 Task: Use the formula "FIND" in spreadsheet "Project portfolio".
Action: Mouse moved to (863, 125)
Screenshot: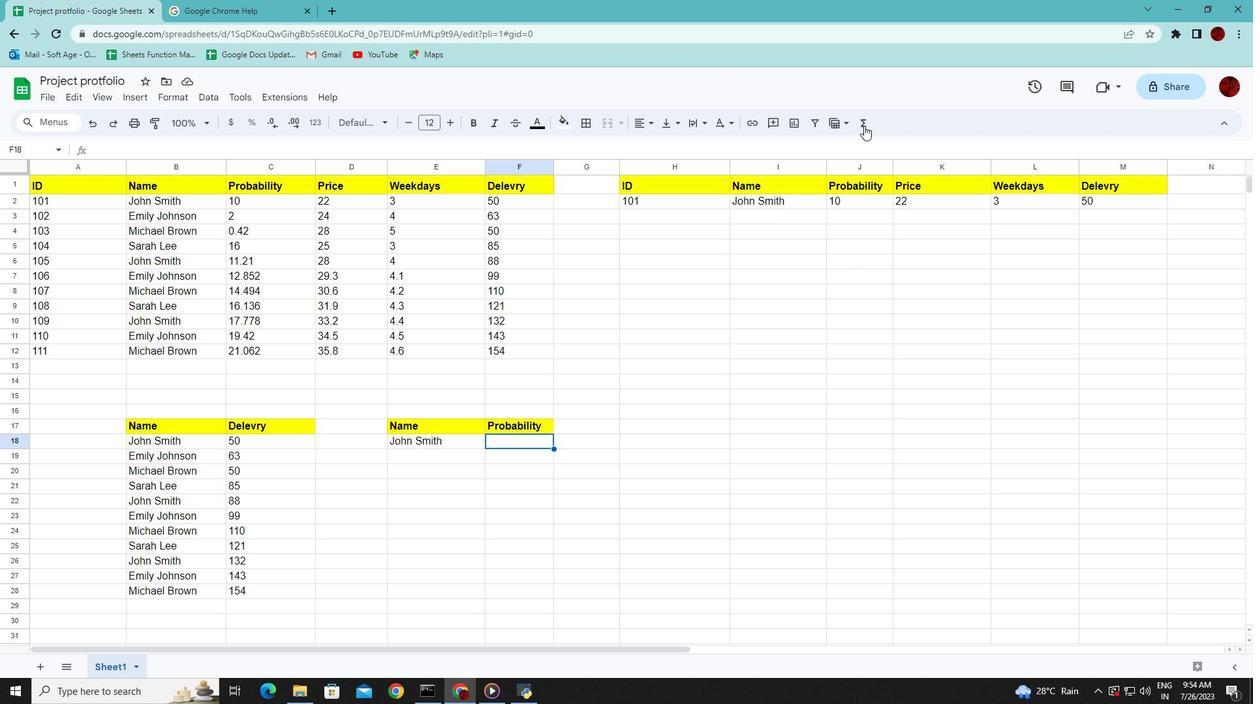 
Action: Mouse pressed left at (863, 125)
Screenshot: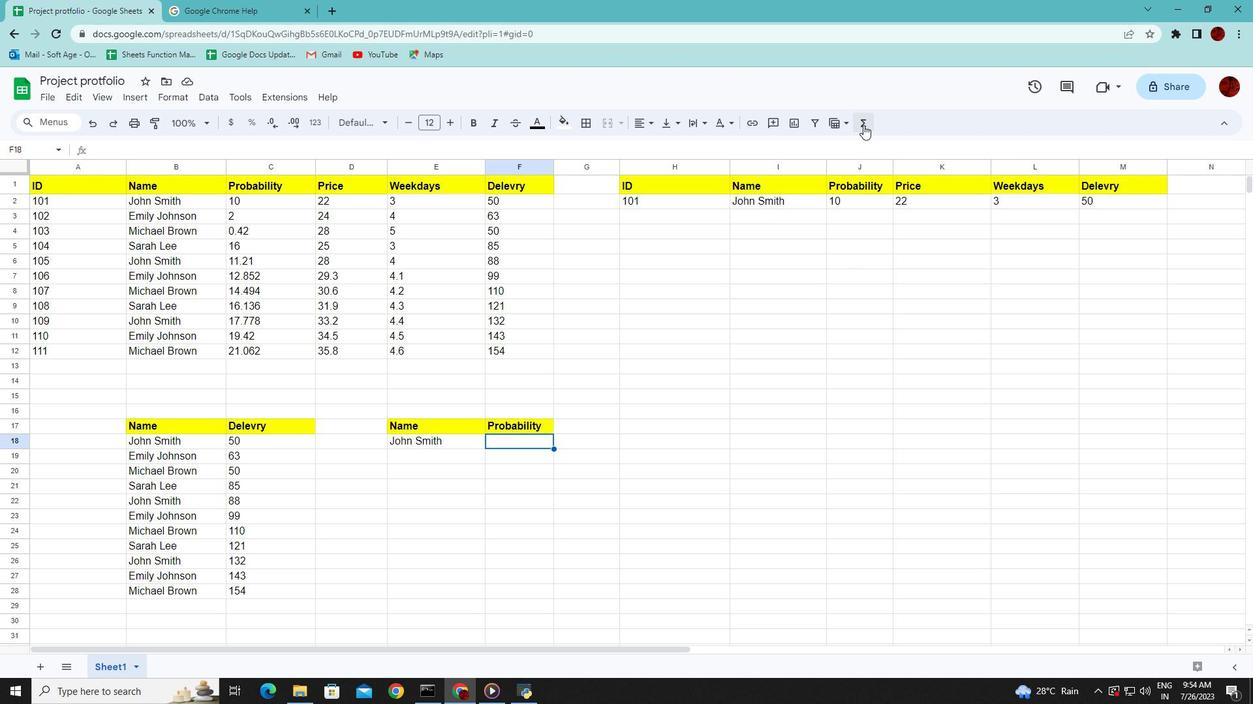 
Action: Mouse moved to (1059, 268)
Screenshot: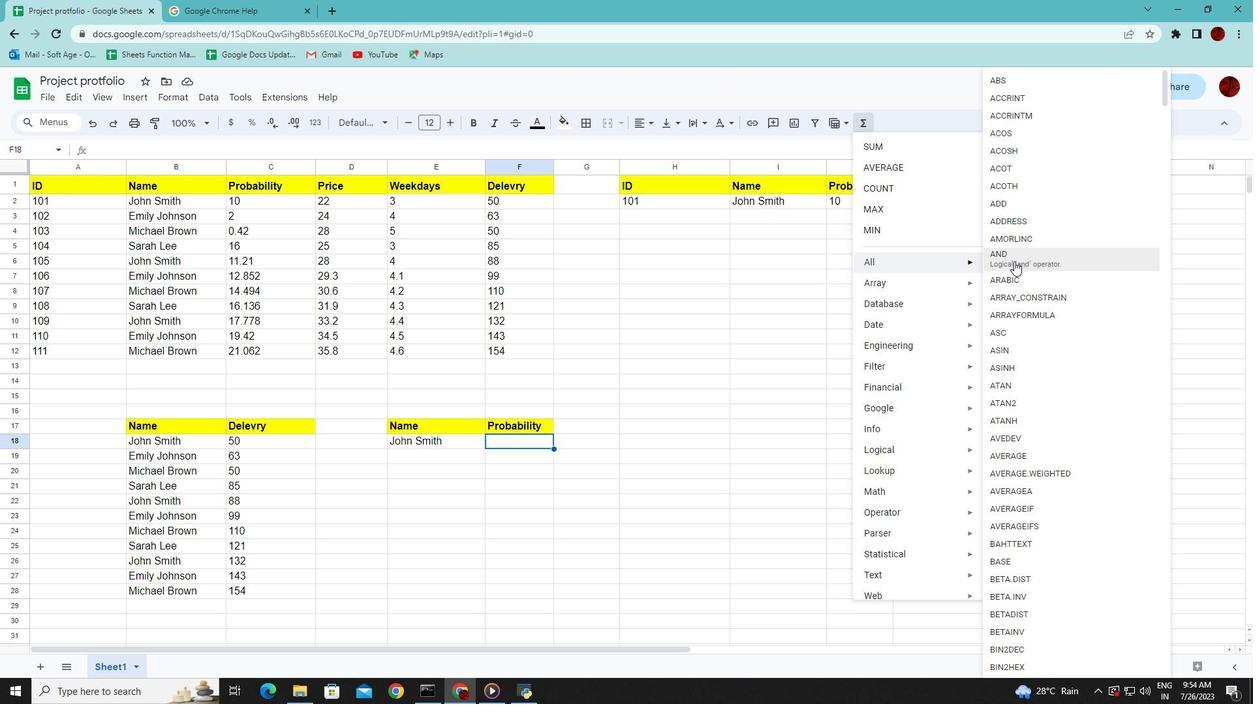 
Action: Mouse scrolled (1059, 268) with delta (0, 0)
Screenshot: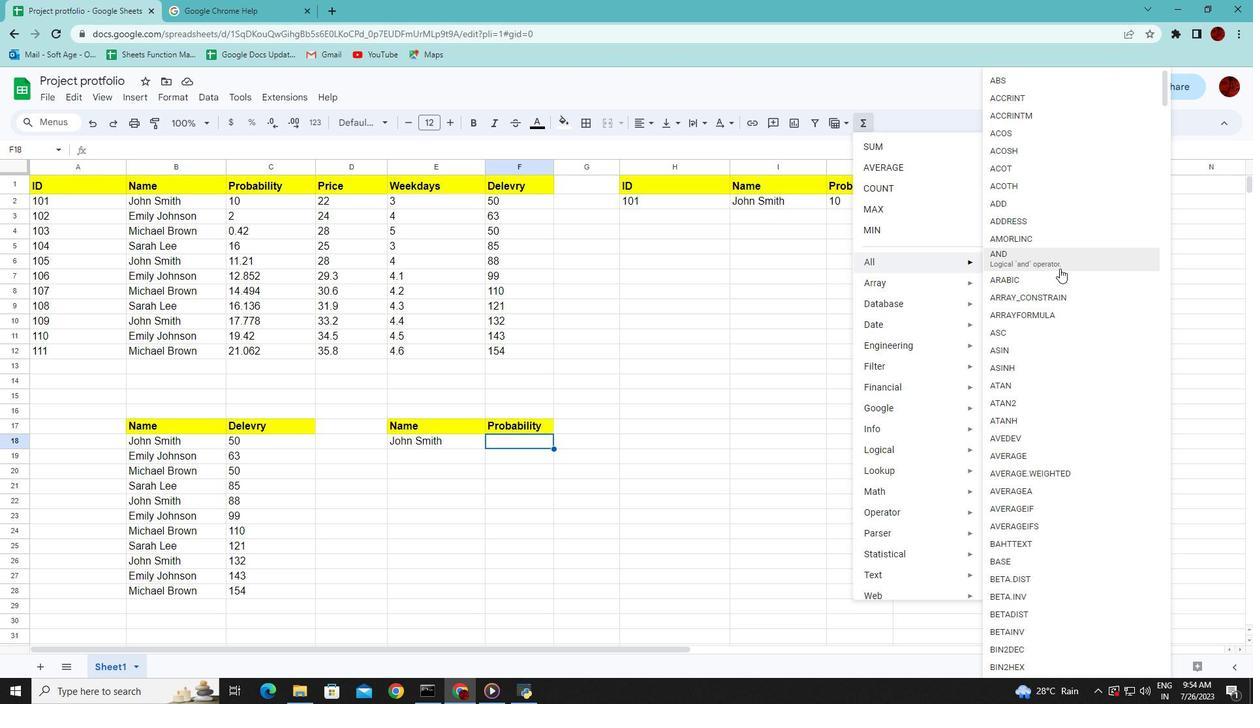 
Action: Mouse scrolled (1059, 268) with delta (0, 0)
Screenshot: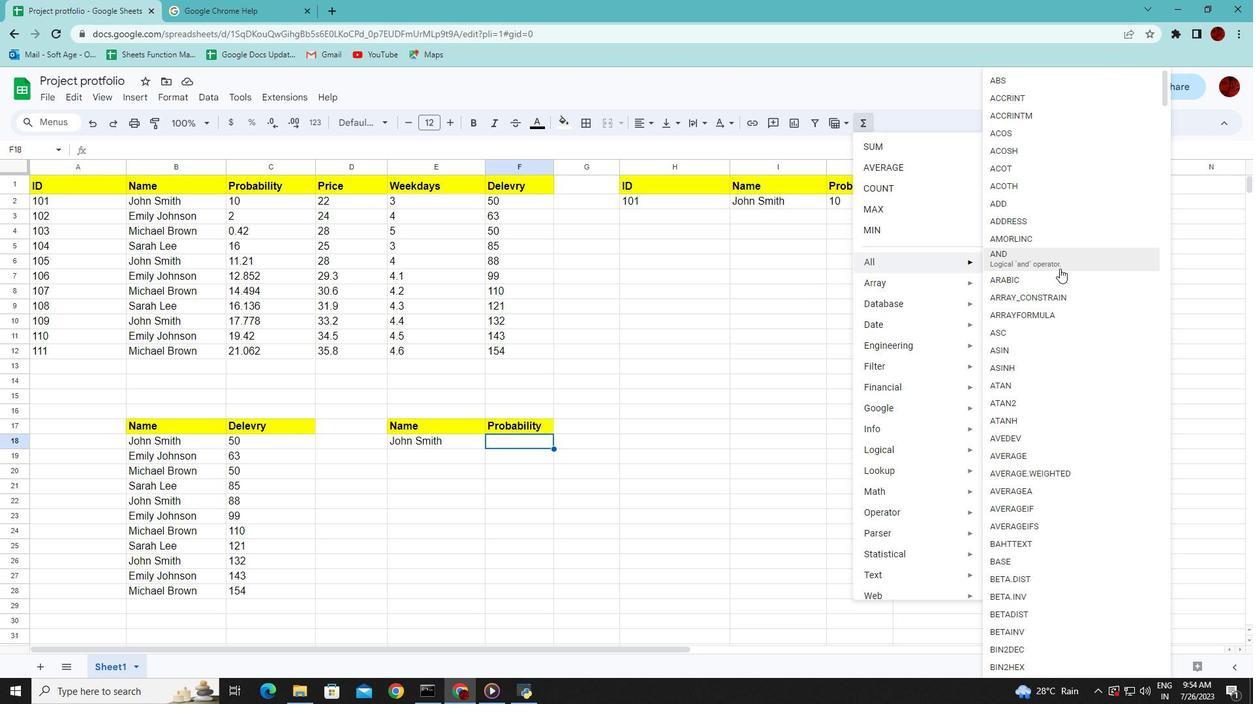
Action: Mouse scrolled (1059, 268) with delta (0, 0)
Screenshot: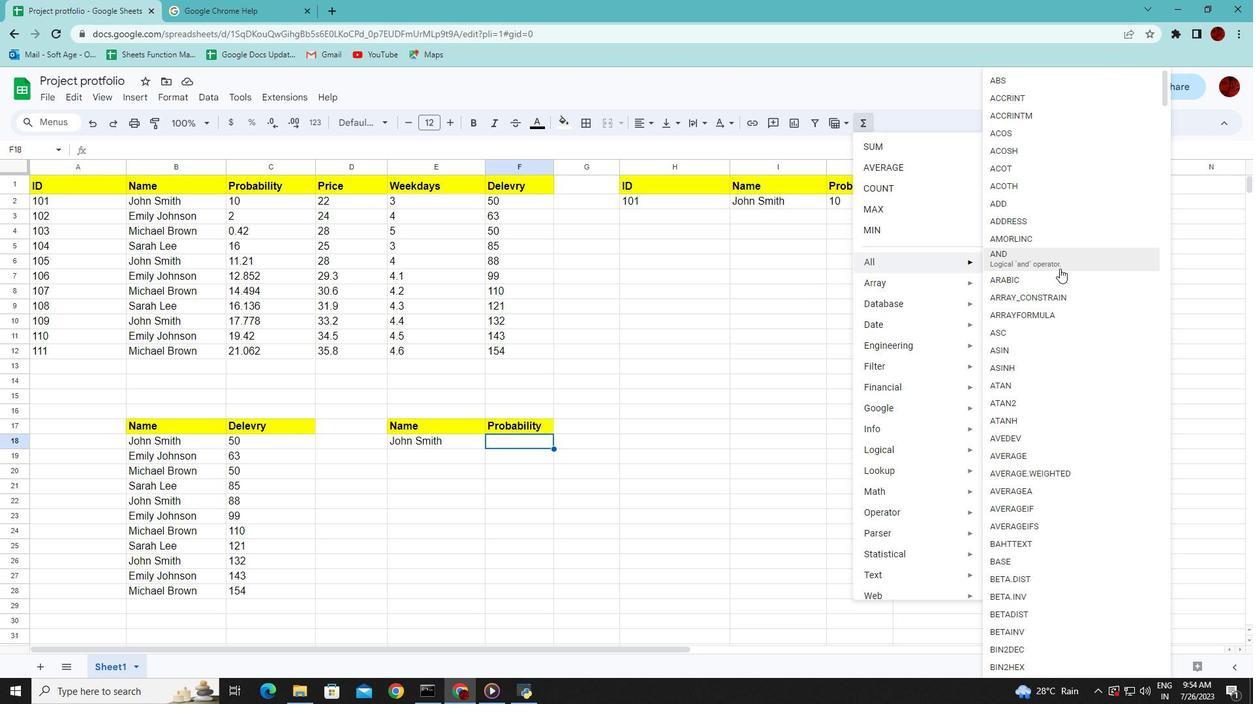 
Action: Mouse scrolled (1059, 268) with delta (0, 0)
Screenshot: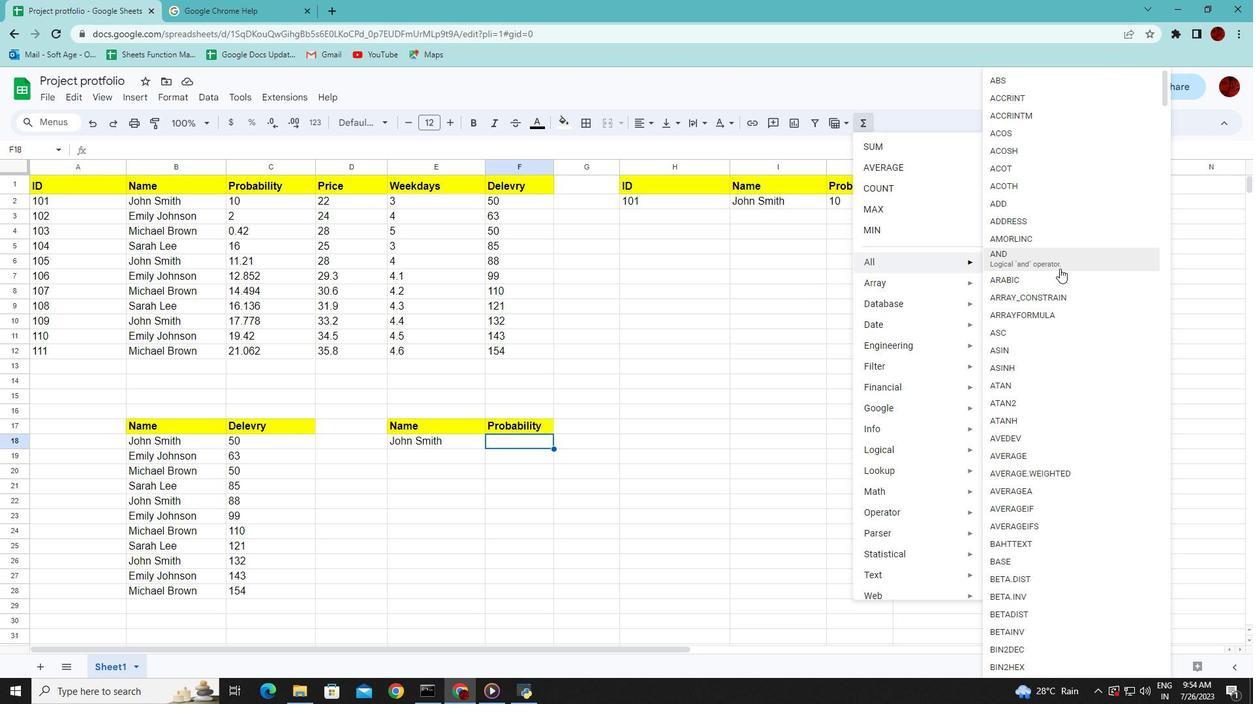 
Action: Mouse scrolled (1059, 268) with delta (0, 0)
Screenshot: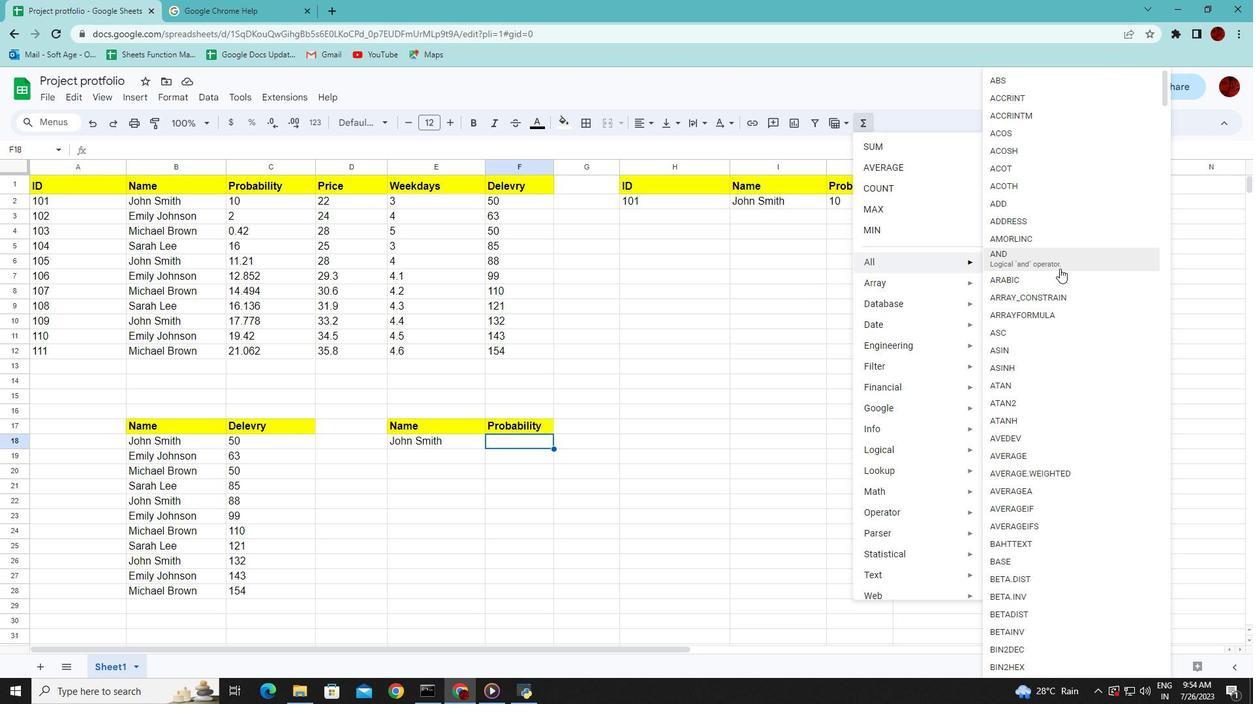 
Action: Mouse scrolled (1059, 268) with delta (0, 0)
Screenshot: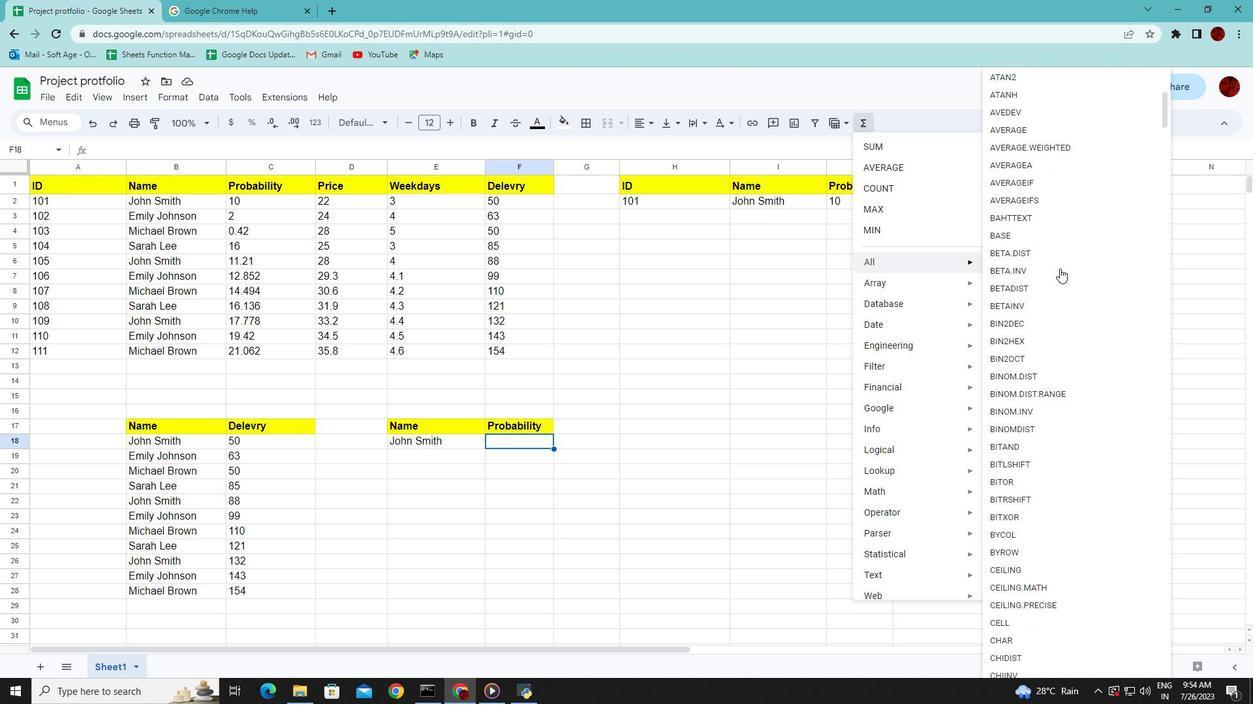 
Action: Mouse scrolled (1059, 268) with delta (0, 0)
Screenshot: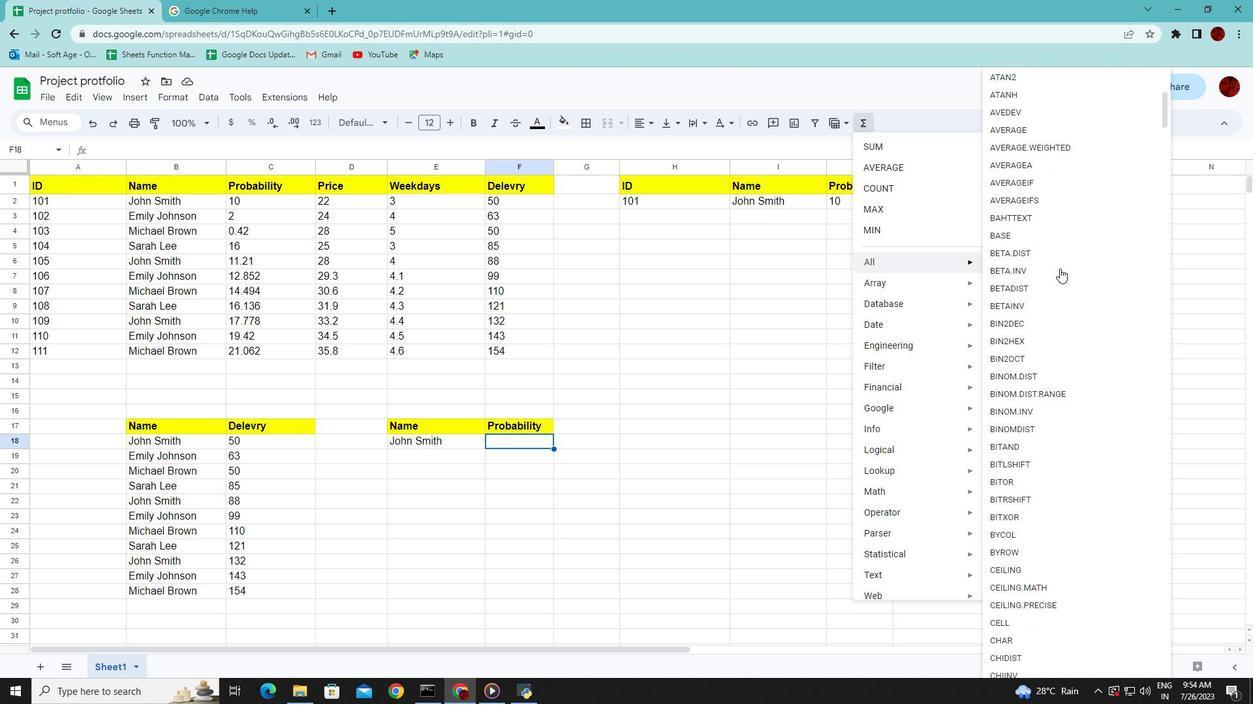 
Action: Mouse scrolled (1059, 268) with delta (0, 0)
Screenshot: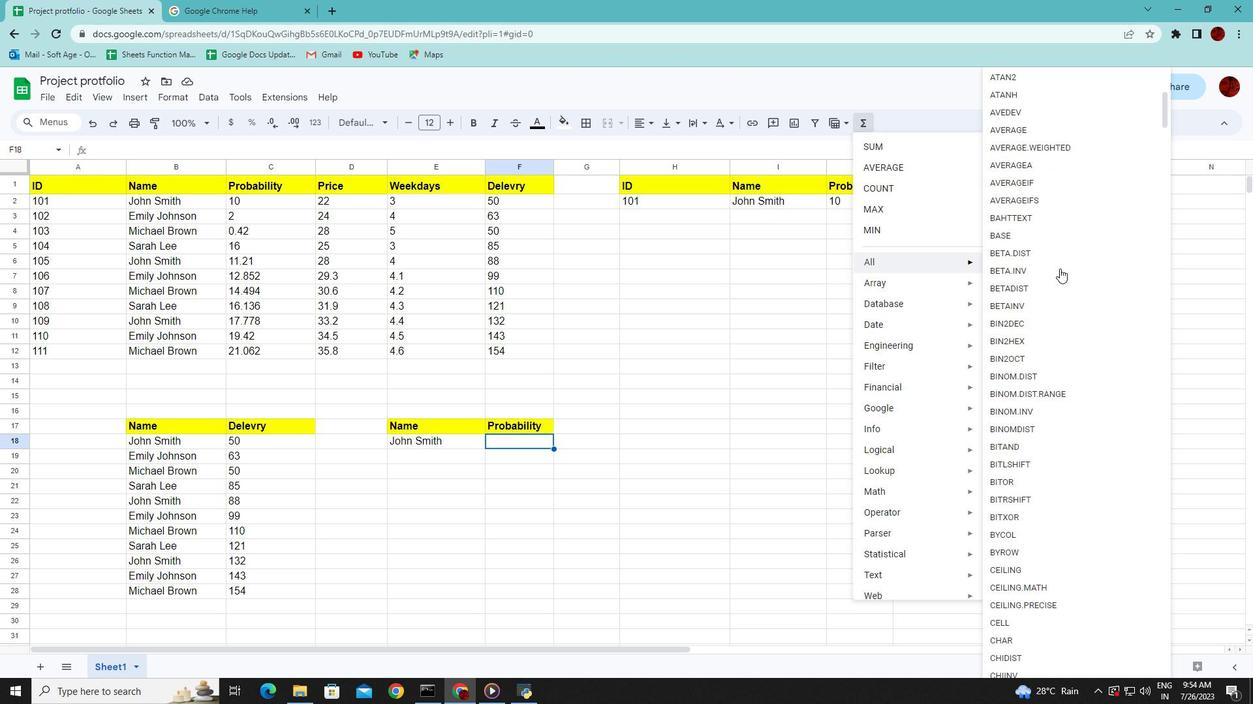 
Action: Mouse scrolled (1059, 268) with delta (0, 0)
Screenshot: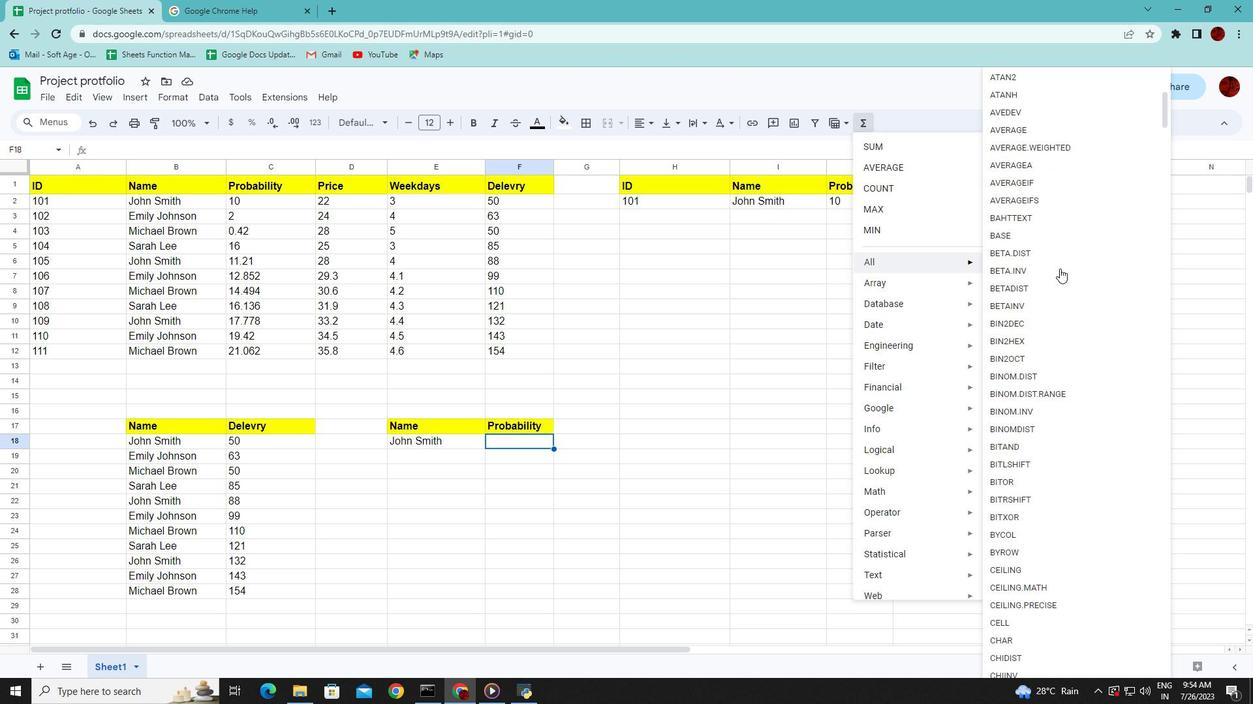 
Action: Mouse scrolled (1059, 268) with delta (0, 0)
Screenshot: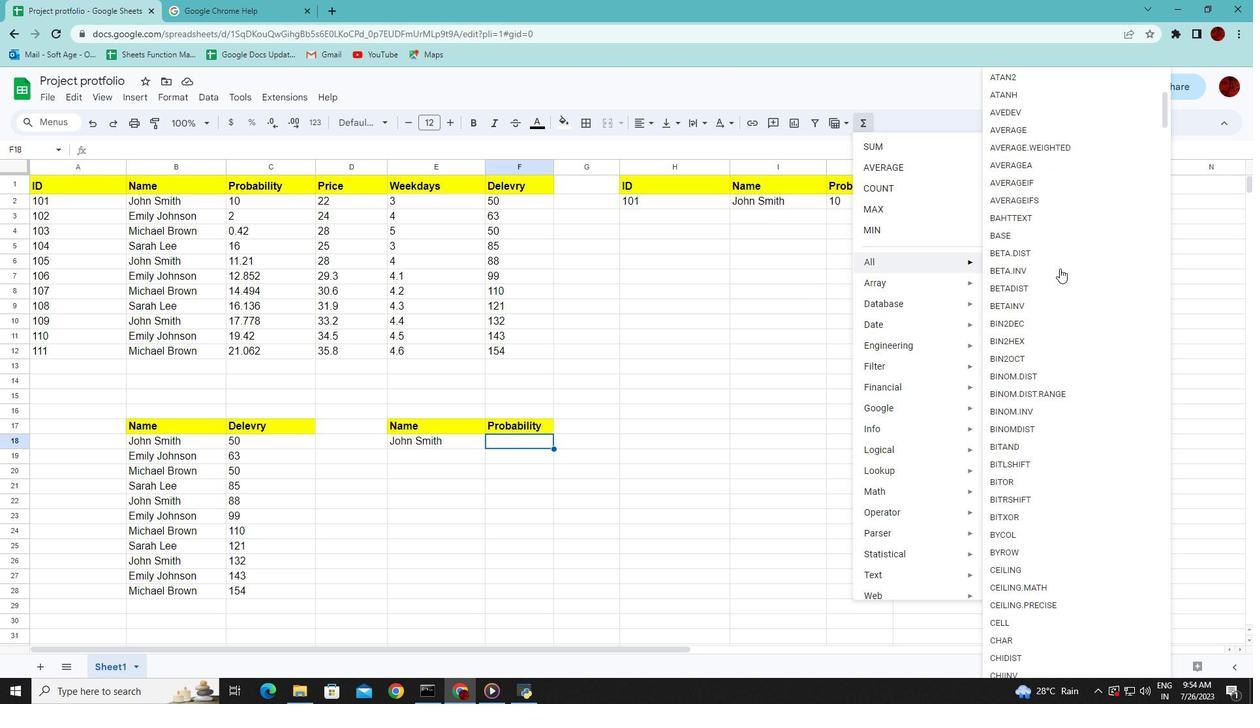 
Action: Mouse scrolled (1059, 268) with delta (0, 0)
Screenshot: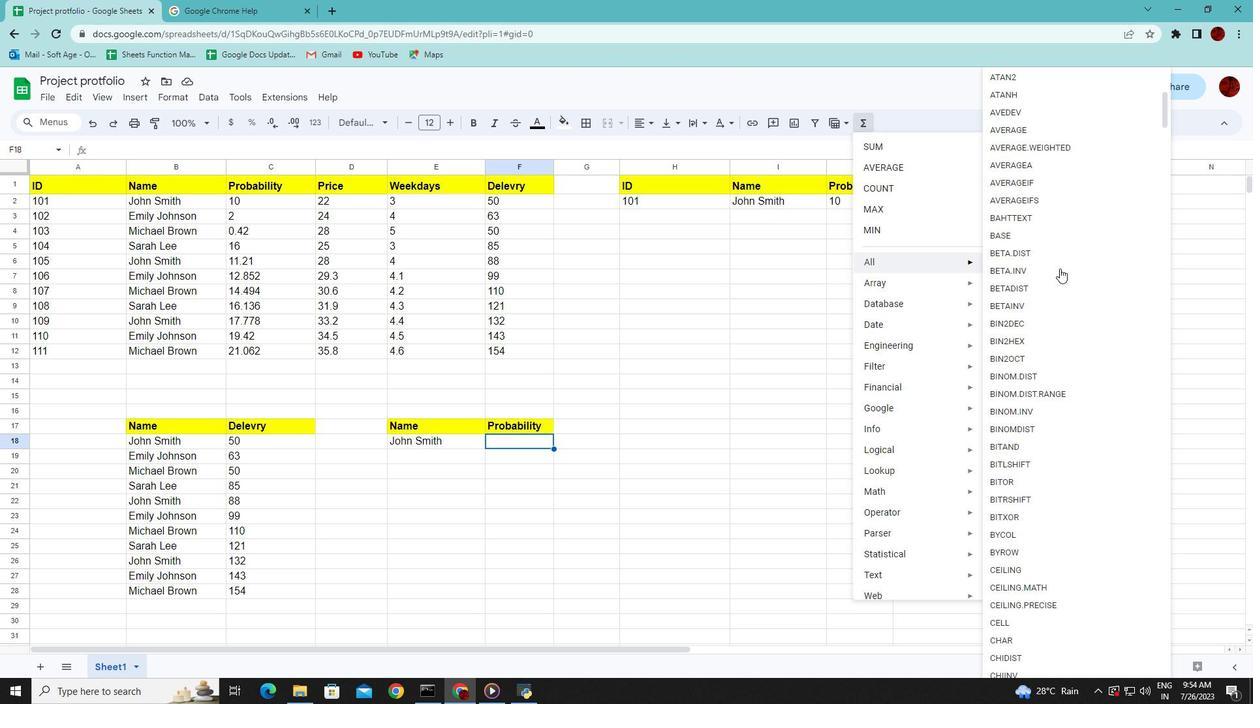 
Action: Mouse scrolled (1059, 268) with delta (0, 0)
Screenshot: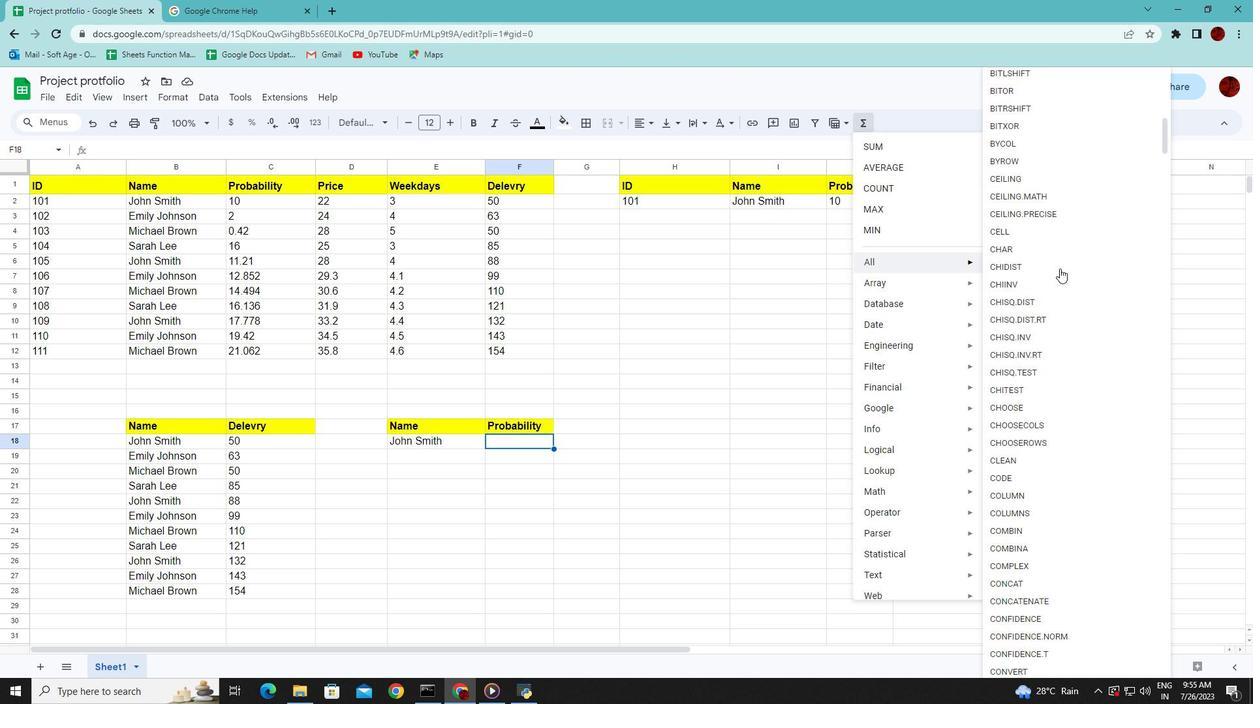 
Action: Mouse scrolled (1059, 268) with delta (0, 0)
Screenshot: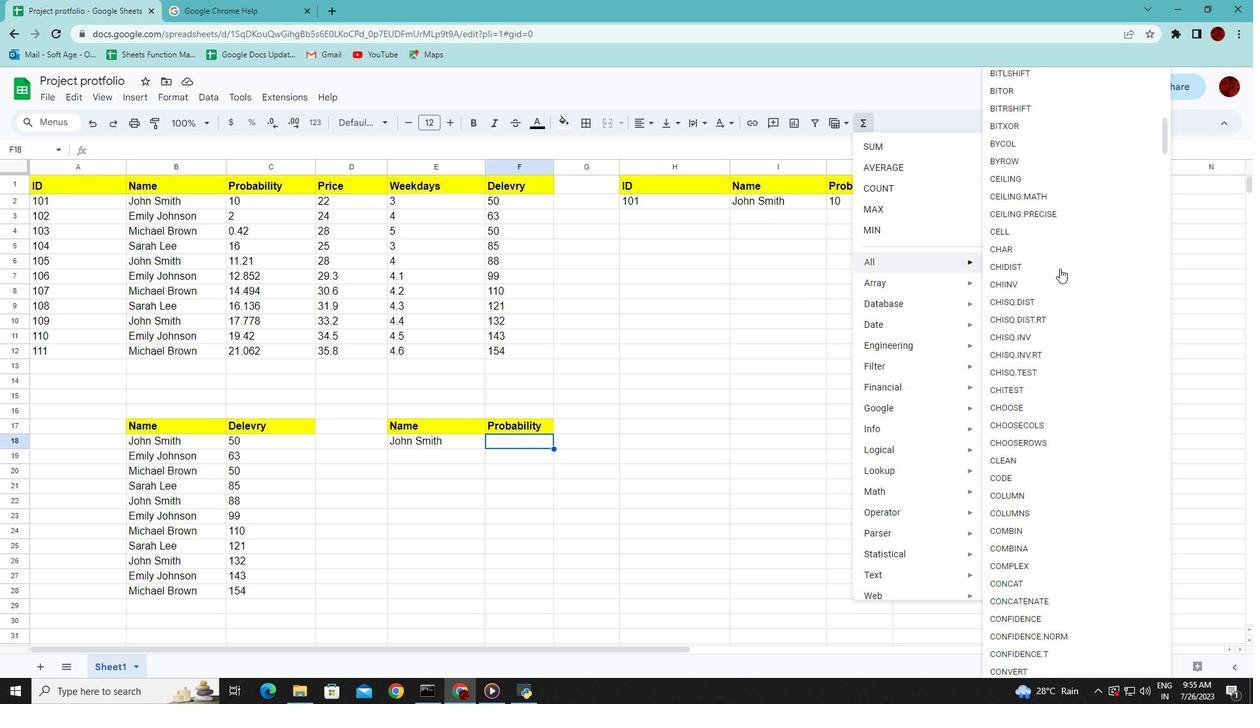 
Action: Mouse scrolled (1059, 268) with delta (0, 0)
Screenshot: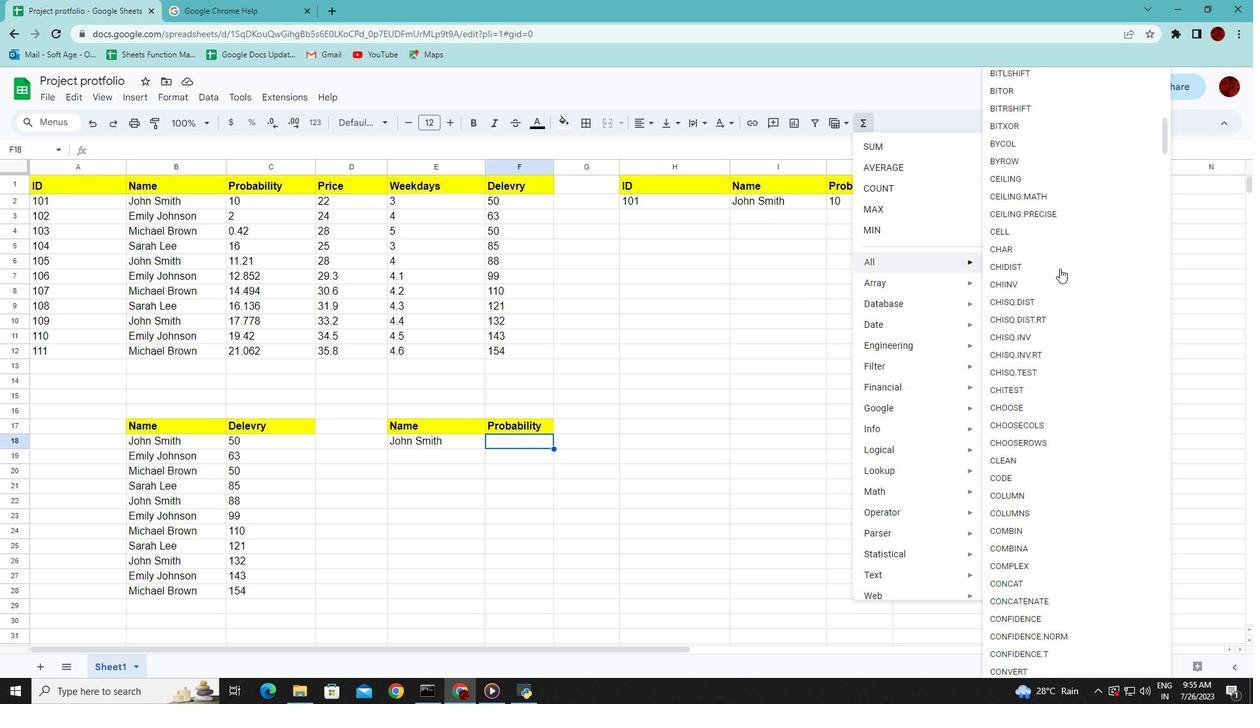 
Action: Mouse scrolled (1059, 268) with delta (0, 0)
Screenshot: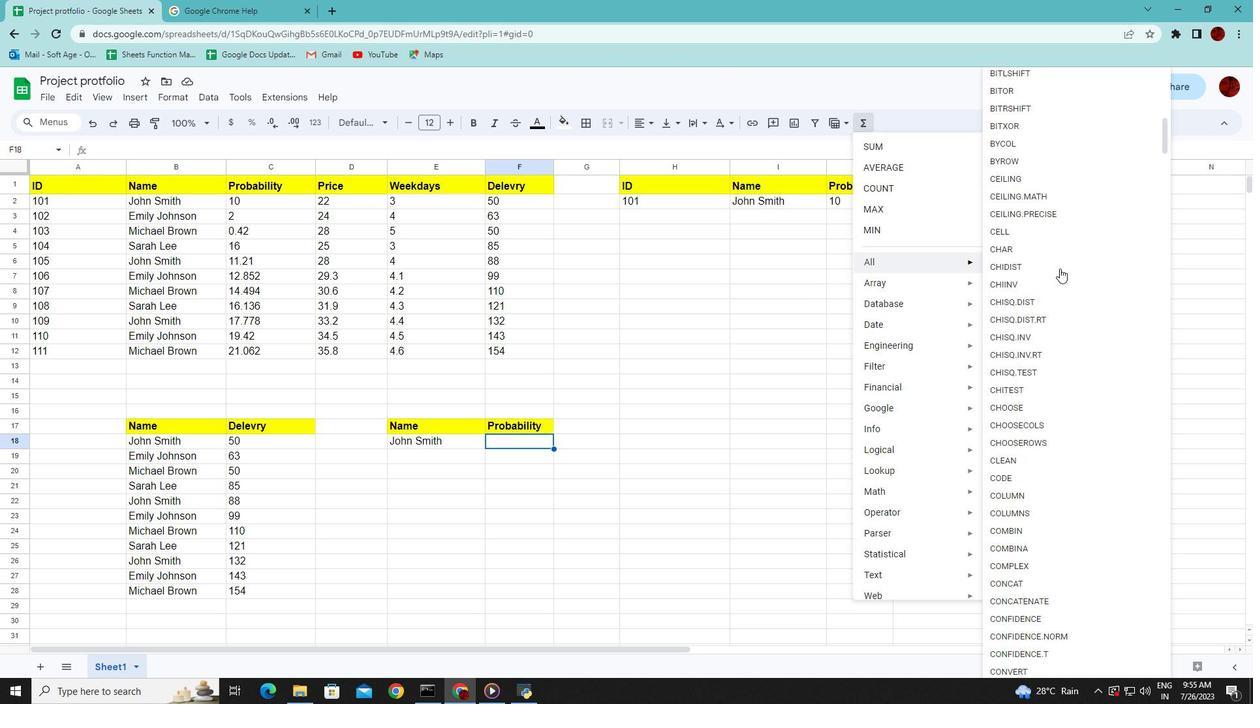 
Action: Mouse scrolled (1059, 268) with delta (0, 0)
Screenshot: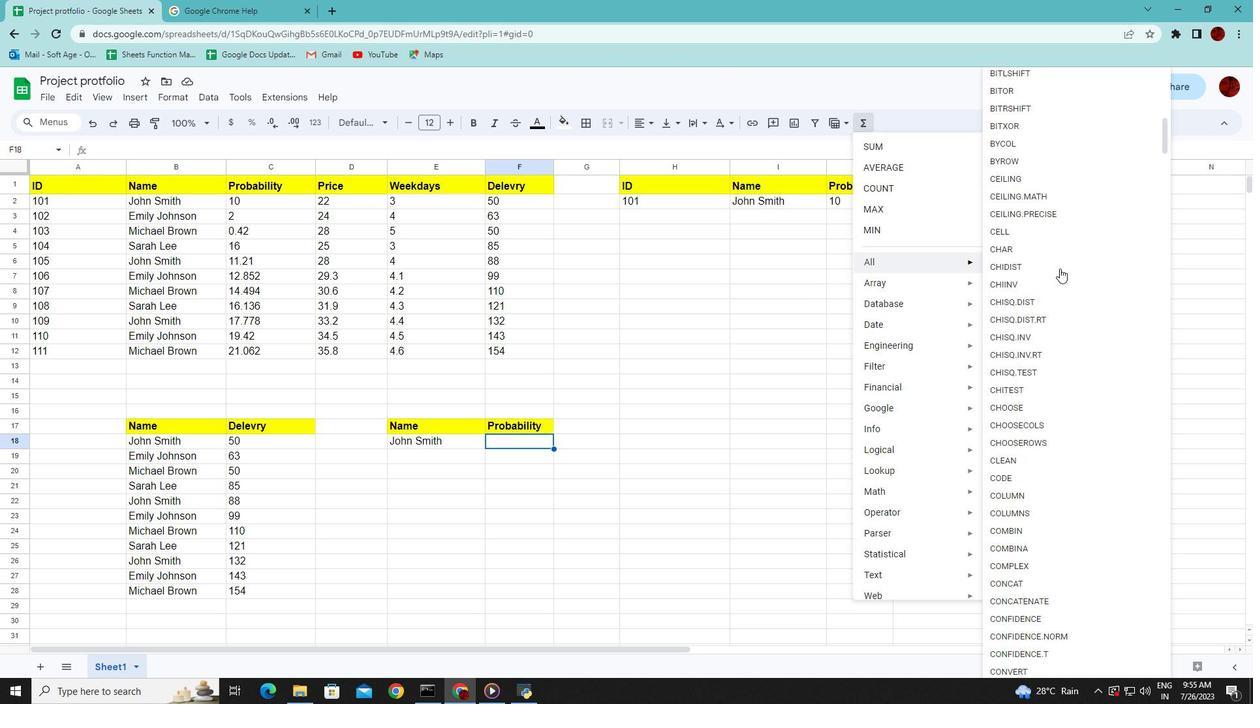 
Action: Mouse scrolled (1059, 268) with delta (0, 0)
Screenshot: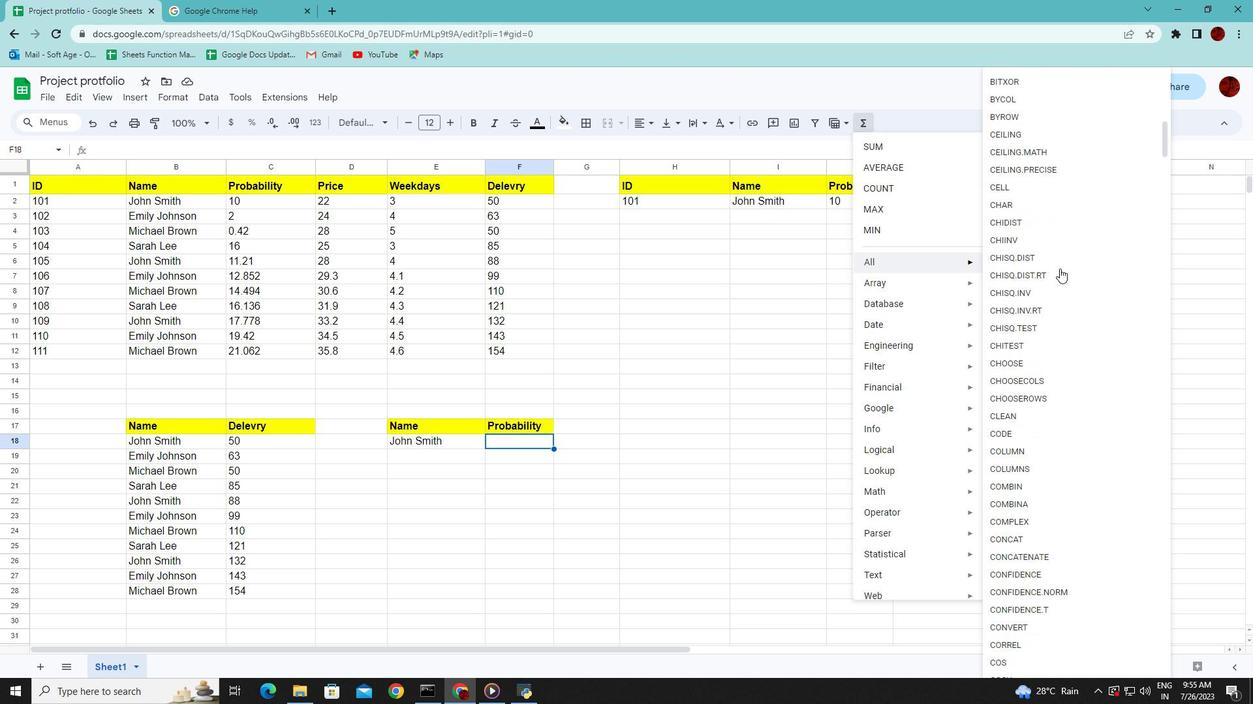 
Action: Mouse scrolled (1059, 268) with delta (0, 0)
Screenshot: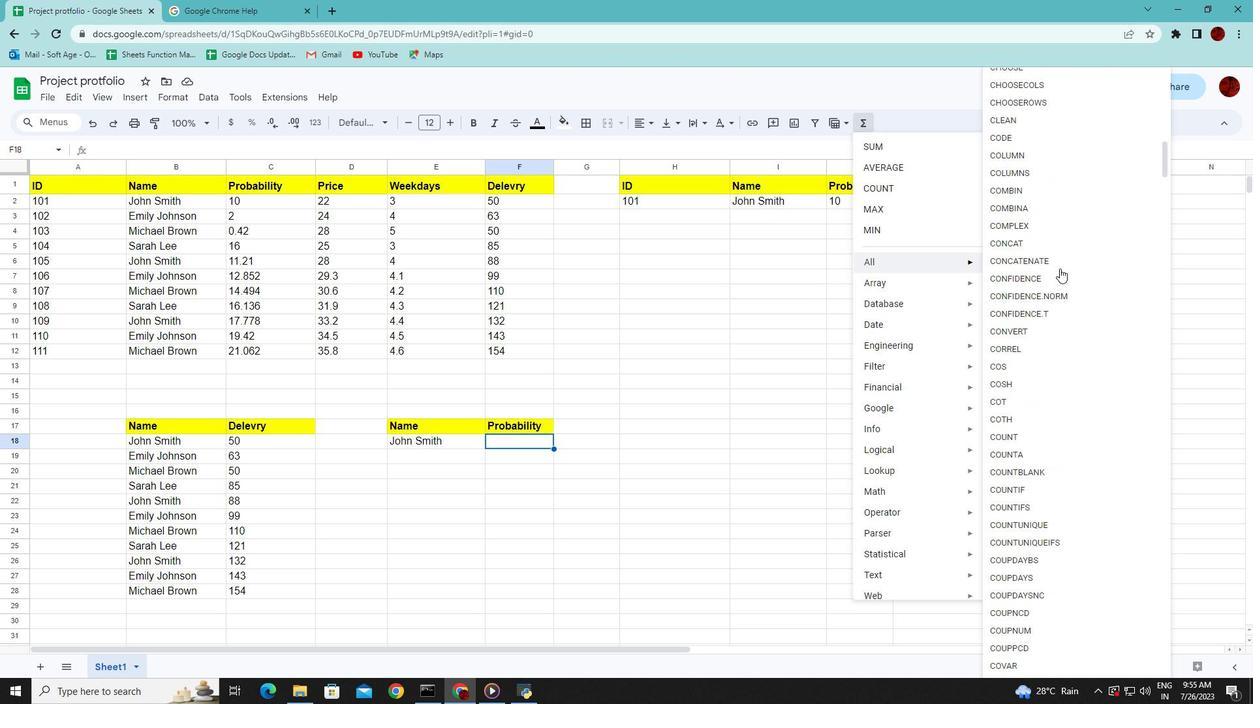 
Action: Mouse scrolled (1059, 268) with delta (0, 0)
Screenshot: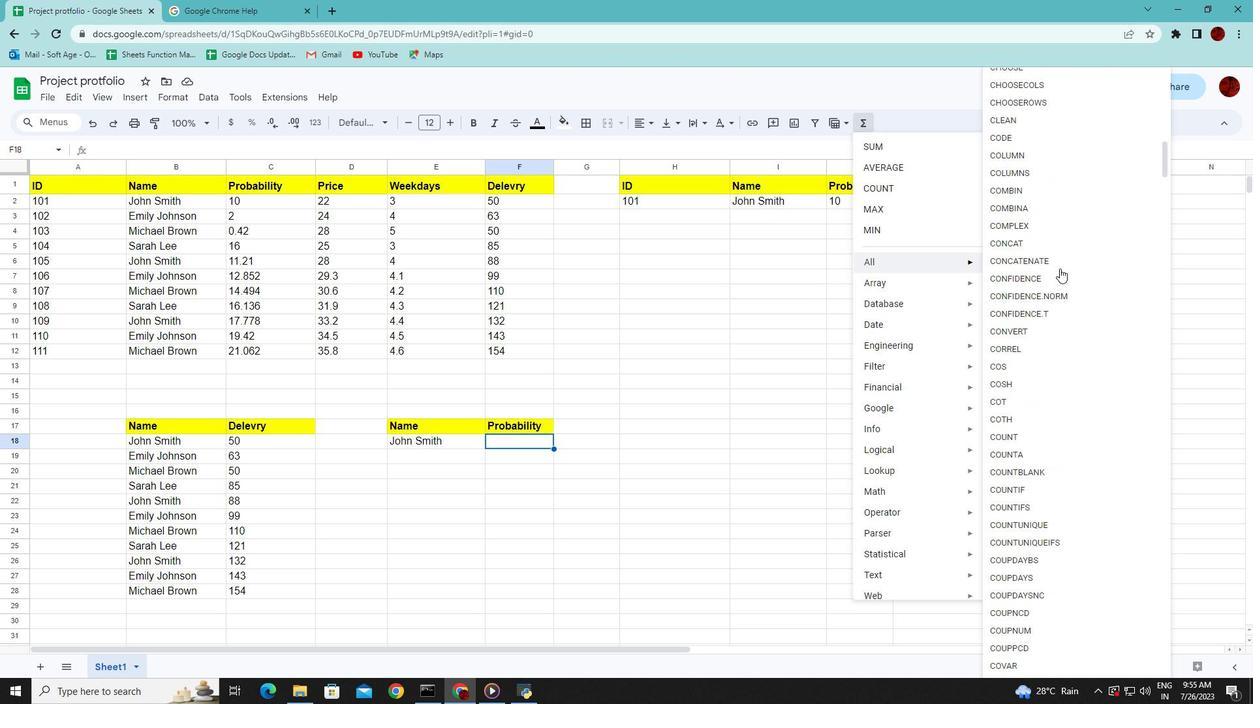 
Action: Mouse scrolled (1059, 268) with delta (0, 0)
Screenshot: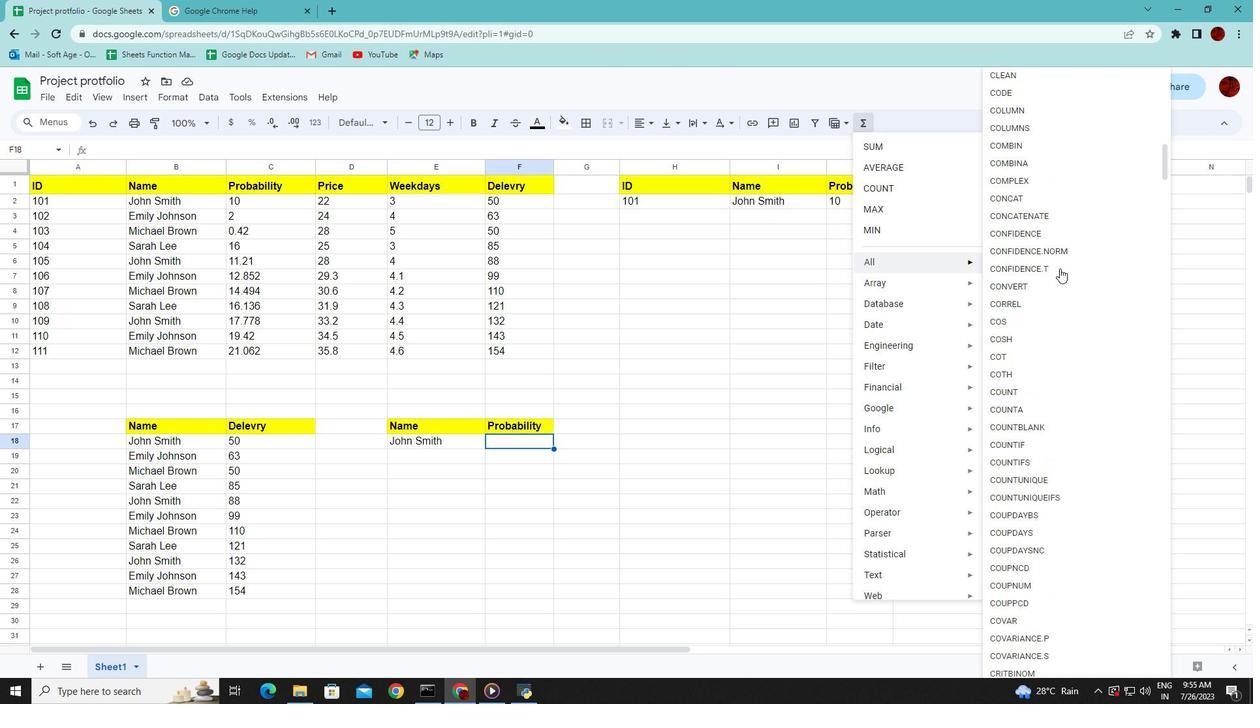 
Action: Mouse scrolled (1059, 268) with delta (0, 0)
Screenshot: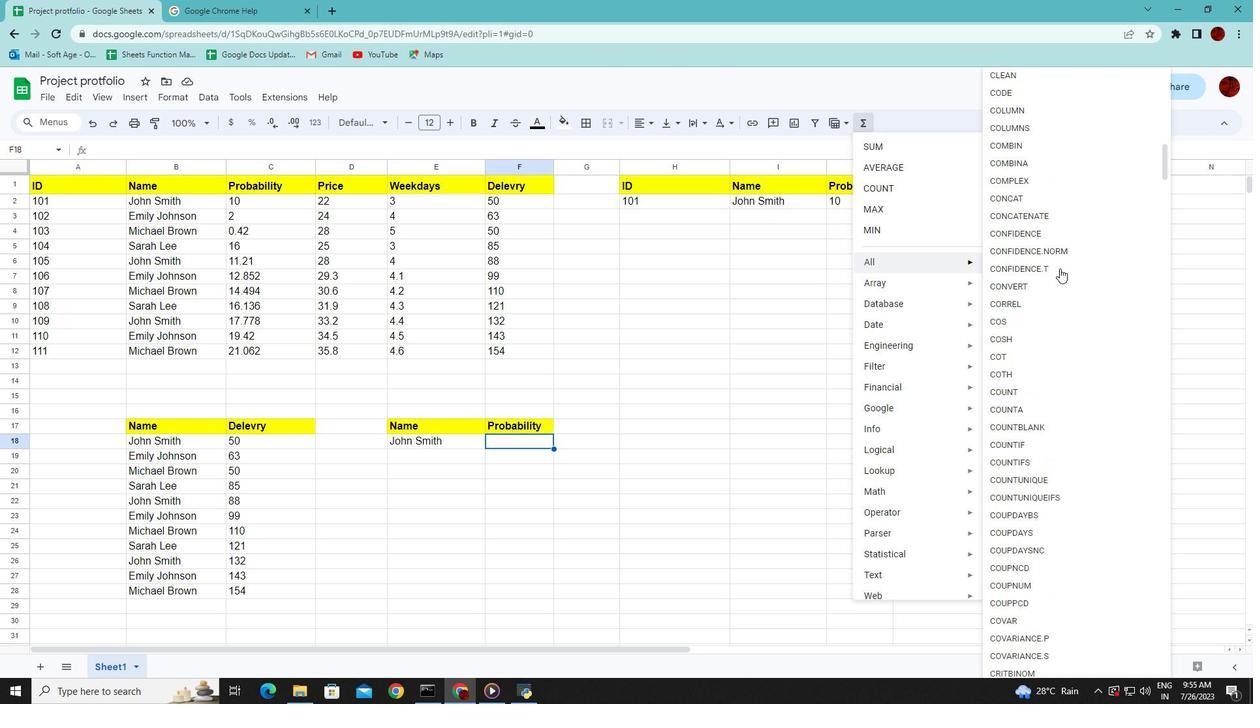 
Action: Mouse scrolled (1059, 268) with delta (0, 0)
Screenshot: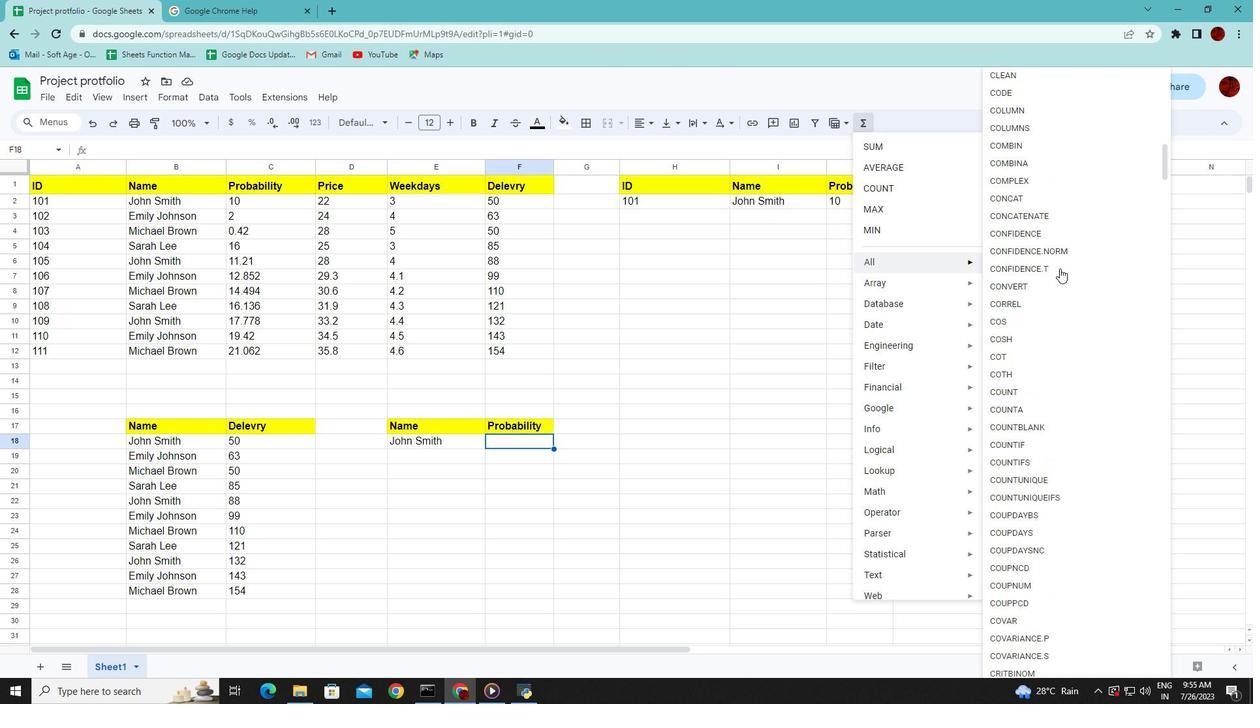 
Action: Mouse scrolled (1059, 268) with delta (0, 0)
Screenshot: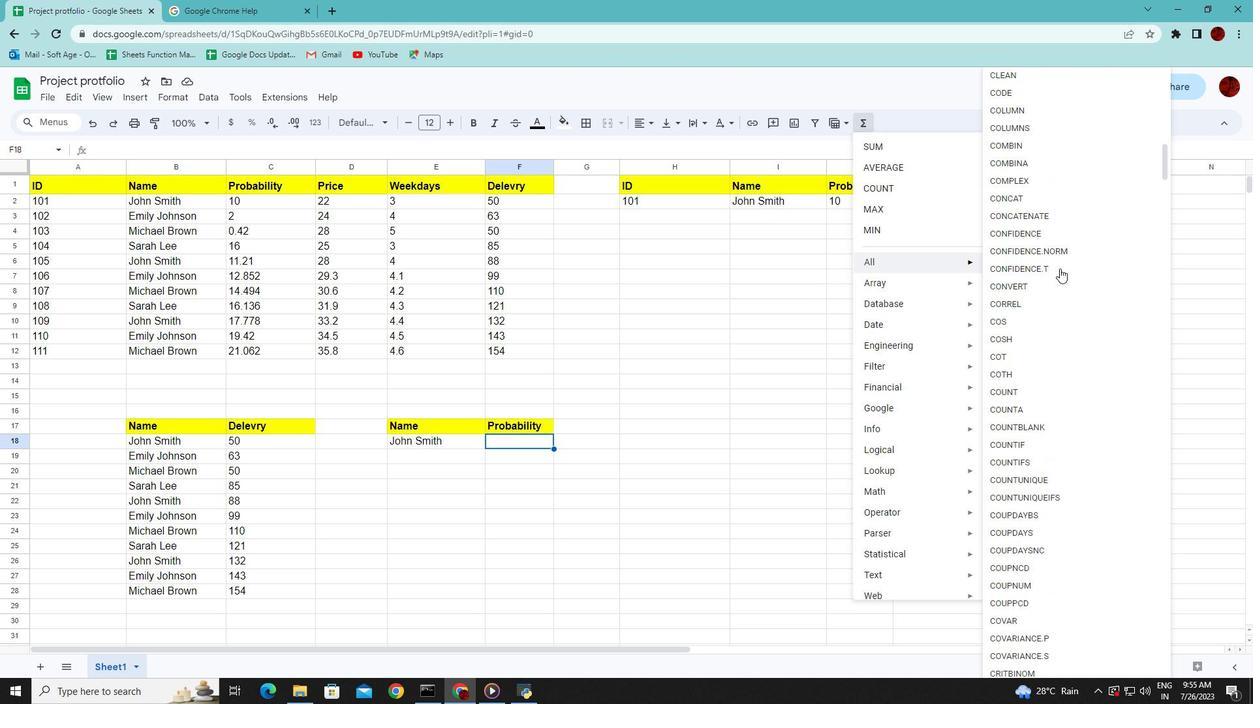 
Action: Mouse scrolled (1059, 268) with delta (0, 0)
Screenshot: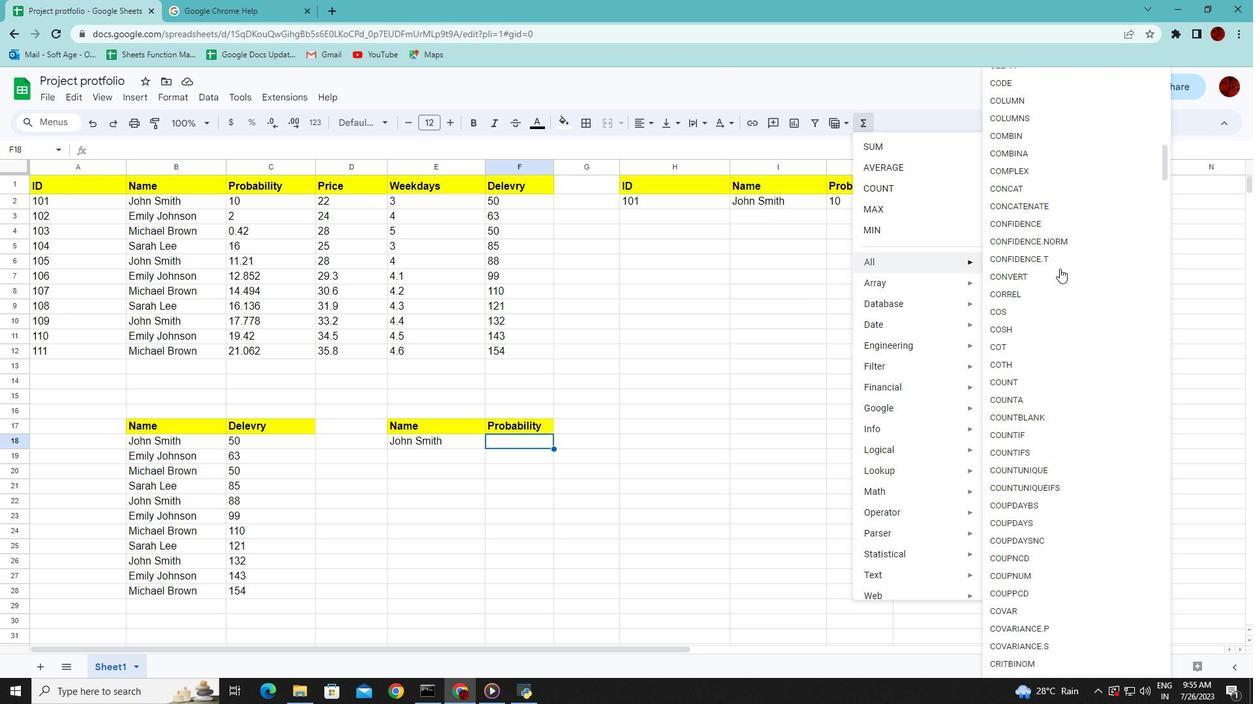 
Action: Mouse scrolled (1059, 268) with delta (0, 0)
Screenshot: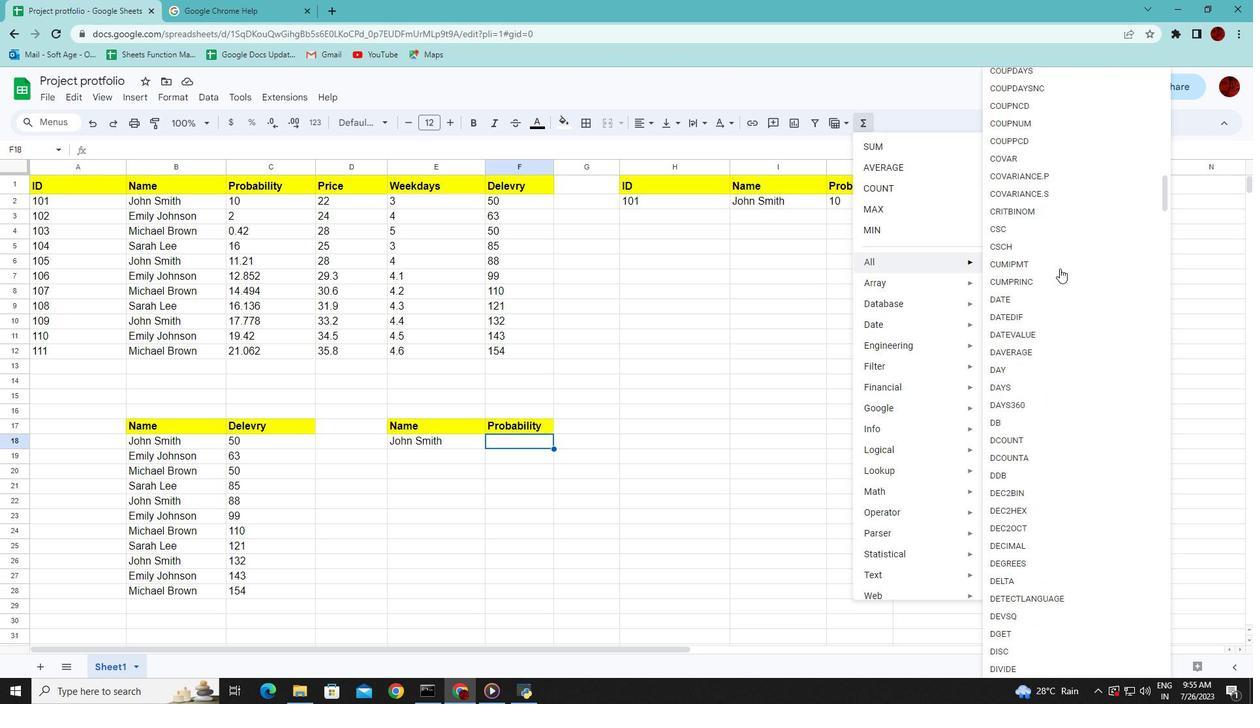 
Action: Mouse scrolled (1059, 268) with delta (0, 0)
Screenshot: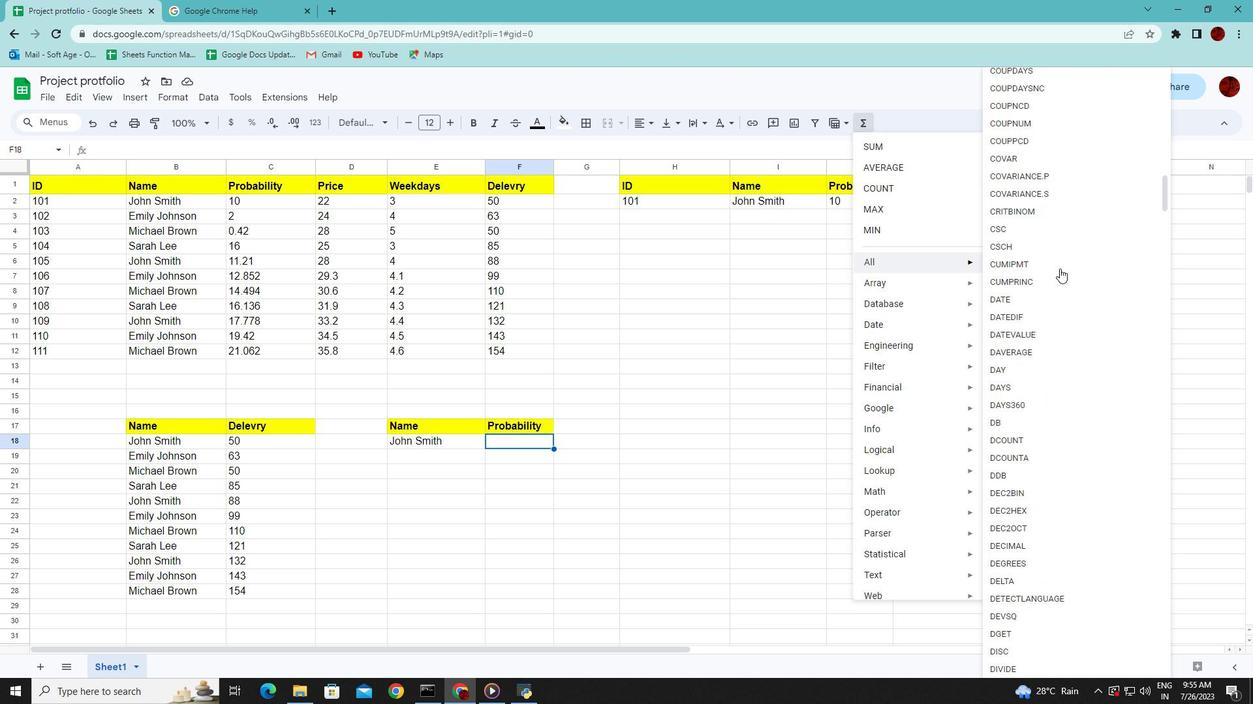 
Action: Mouse scrolled (1059, 268) with delta (0, 0)
Screenshot: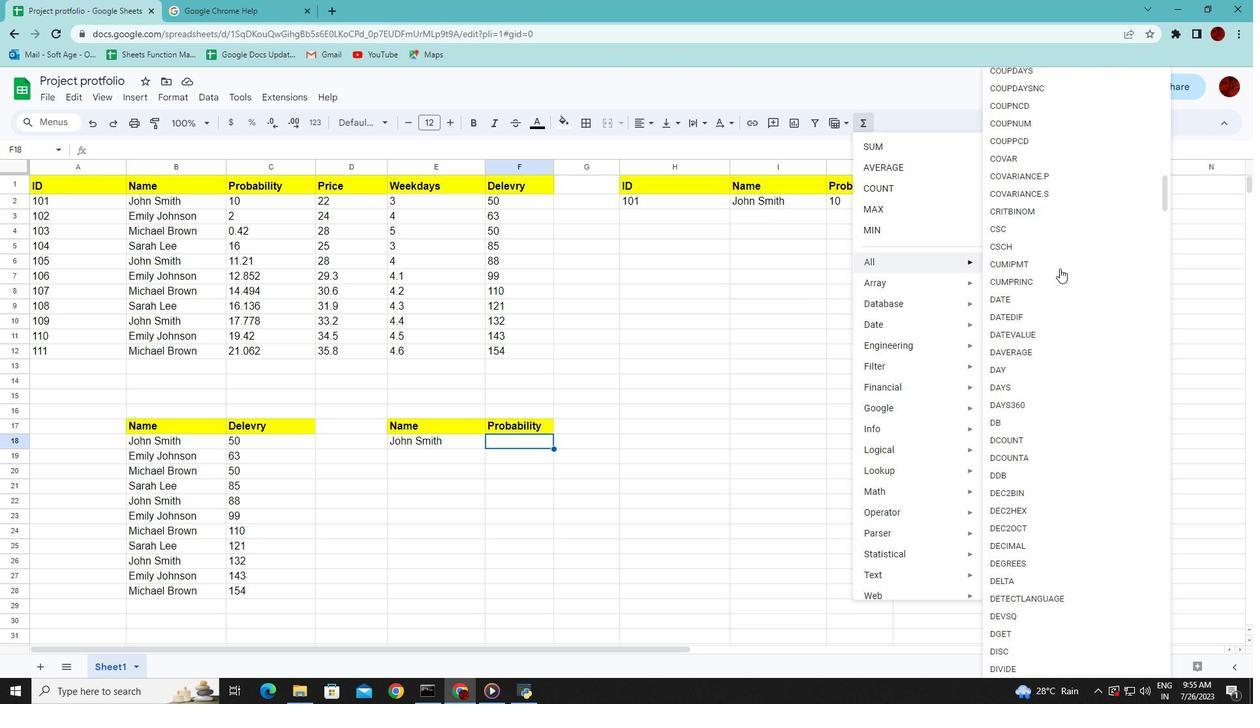 
Action: Mouse scrolled (1059, 268) with delta (0, 0)
Screenshot: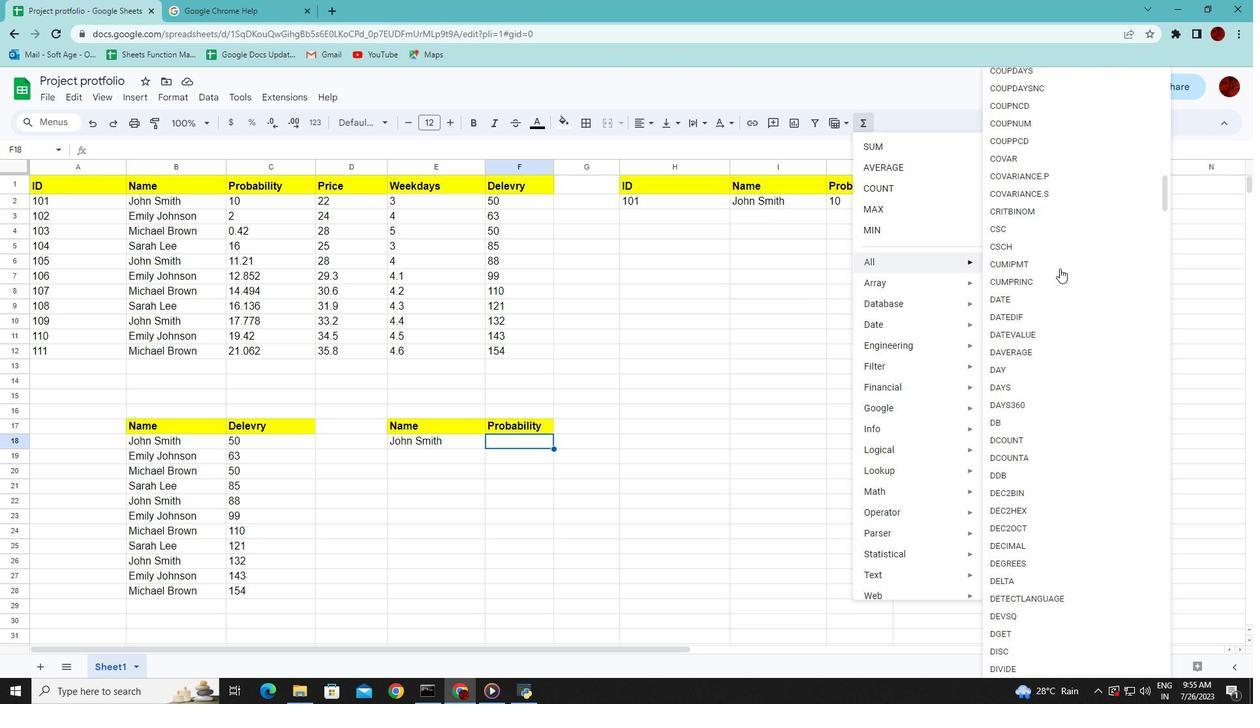 
Action: Mouse scrolled (1059, 268) with delta (0, 0)
Screenshot: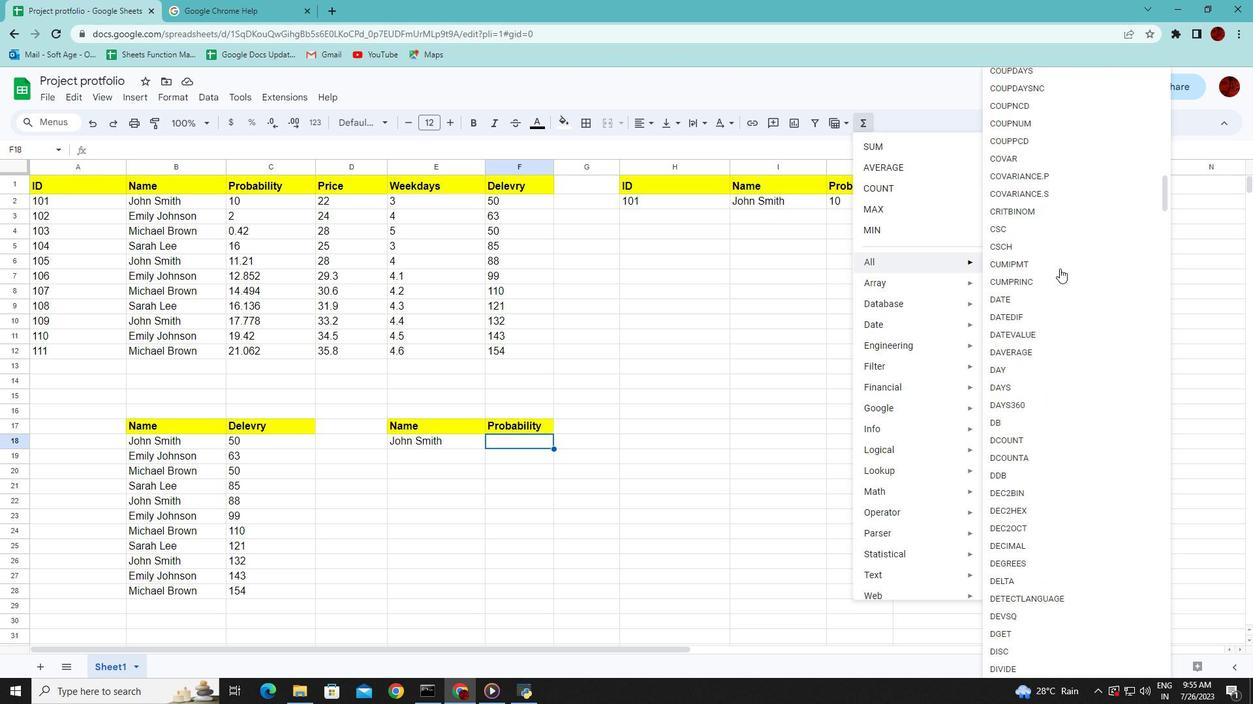 
Action: Mouse scrolled (1059, 268) with delta (0, 0)
Screenshot: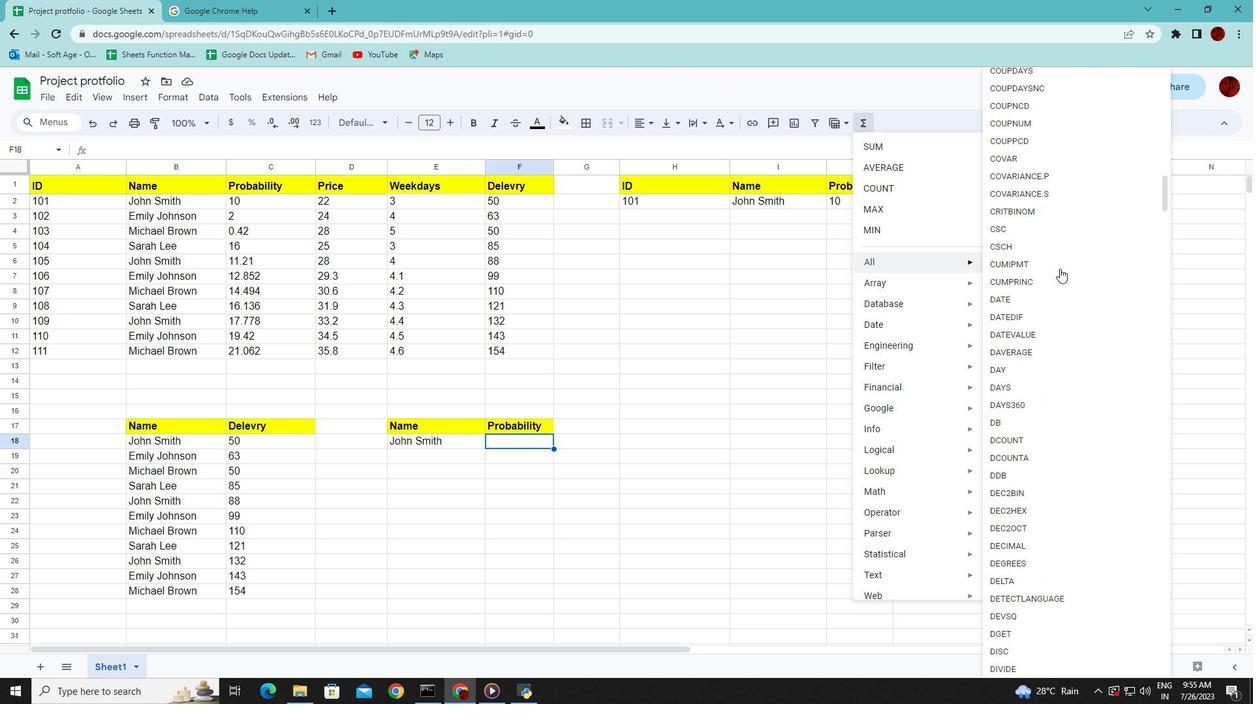 
Action: Mouse scrolled (1059, 268) with delta (0, 0)
Screenshot: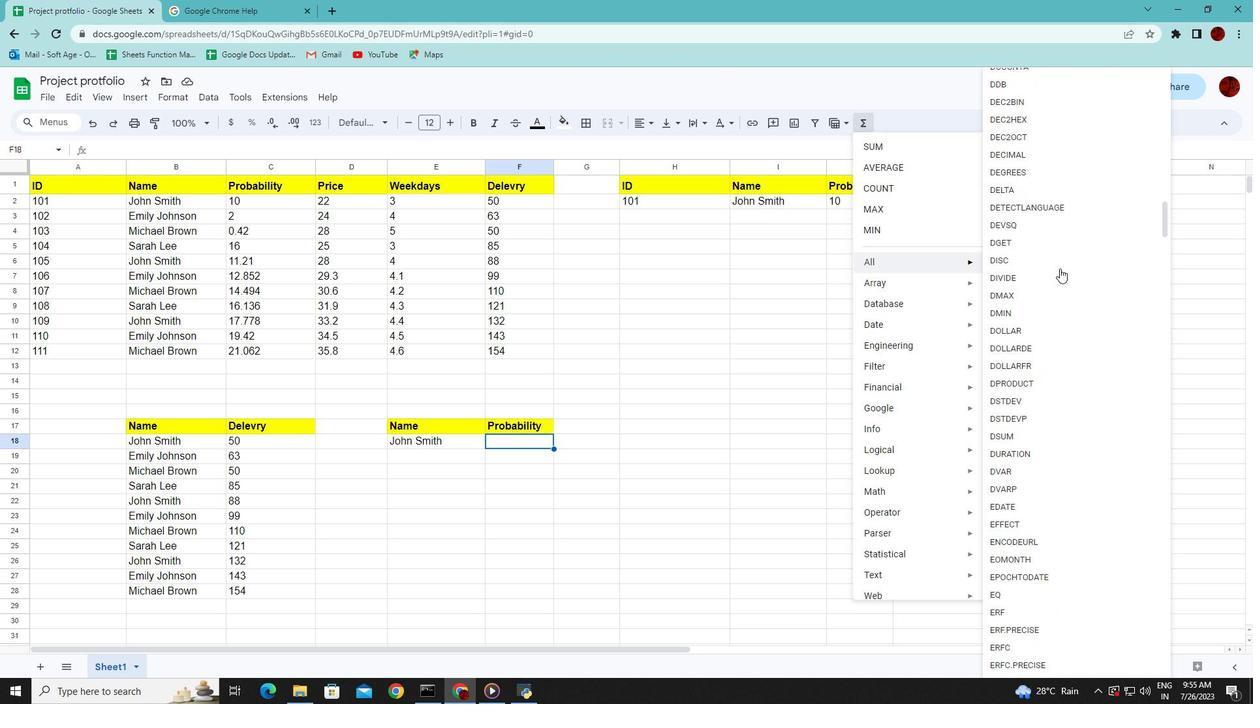 
Action: Mouse scrolled (1059, 268) with delta (0, 0)
Screenshot: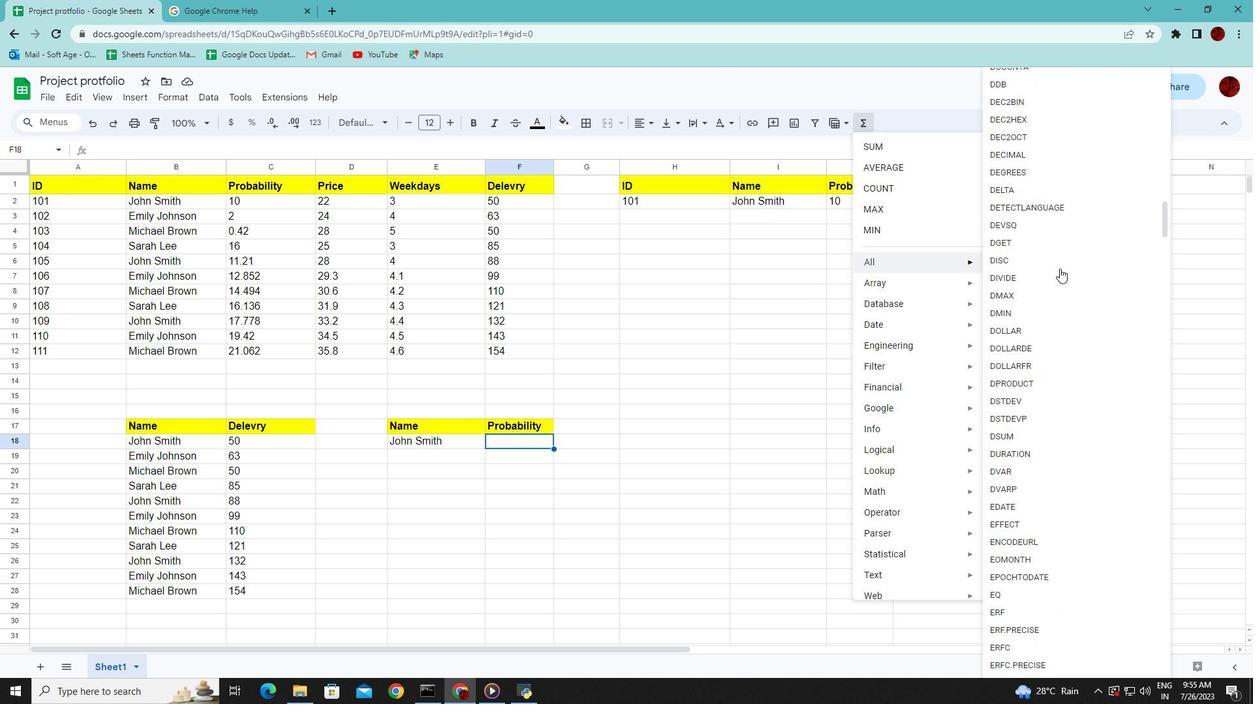 
Action: Mouse scrolled (1059, 268) with delta (0, 0)
Screenshot: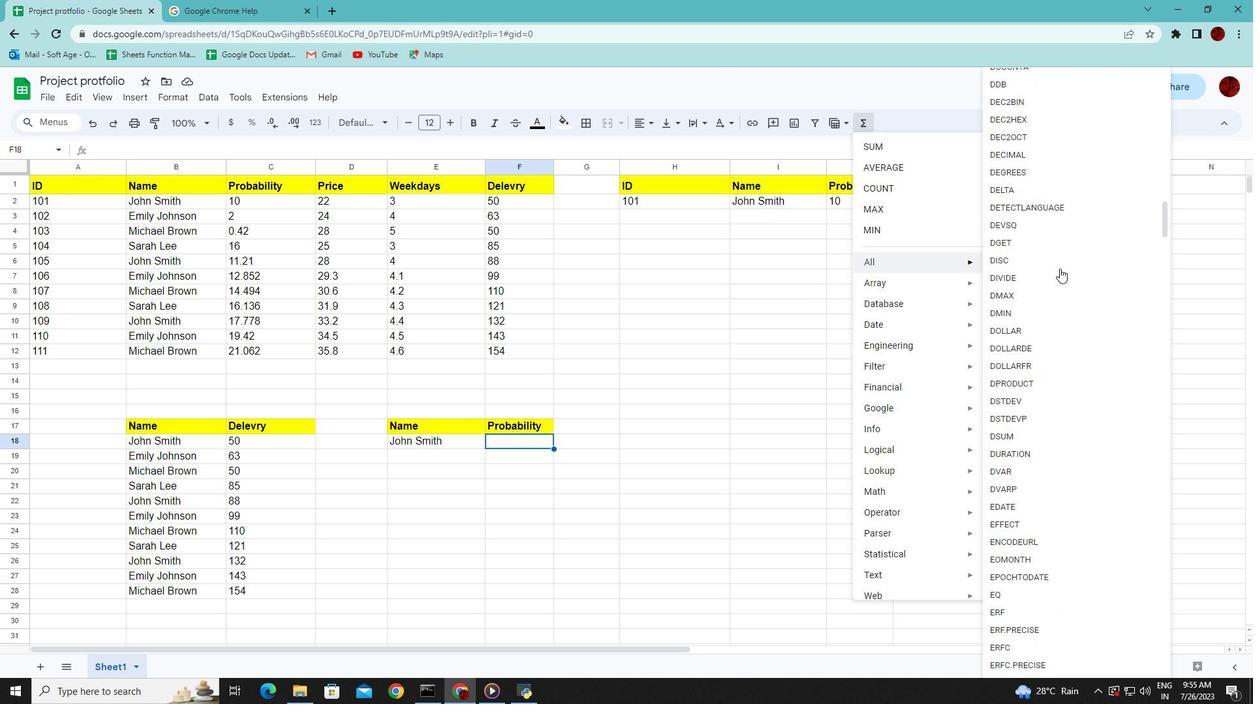 
Action: Mouse scrolled (1059, 268) with delta (0, 0)
Screenshot: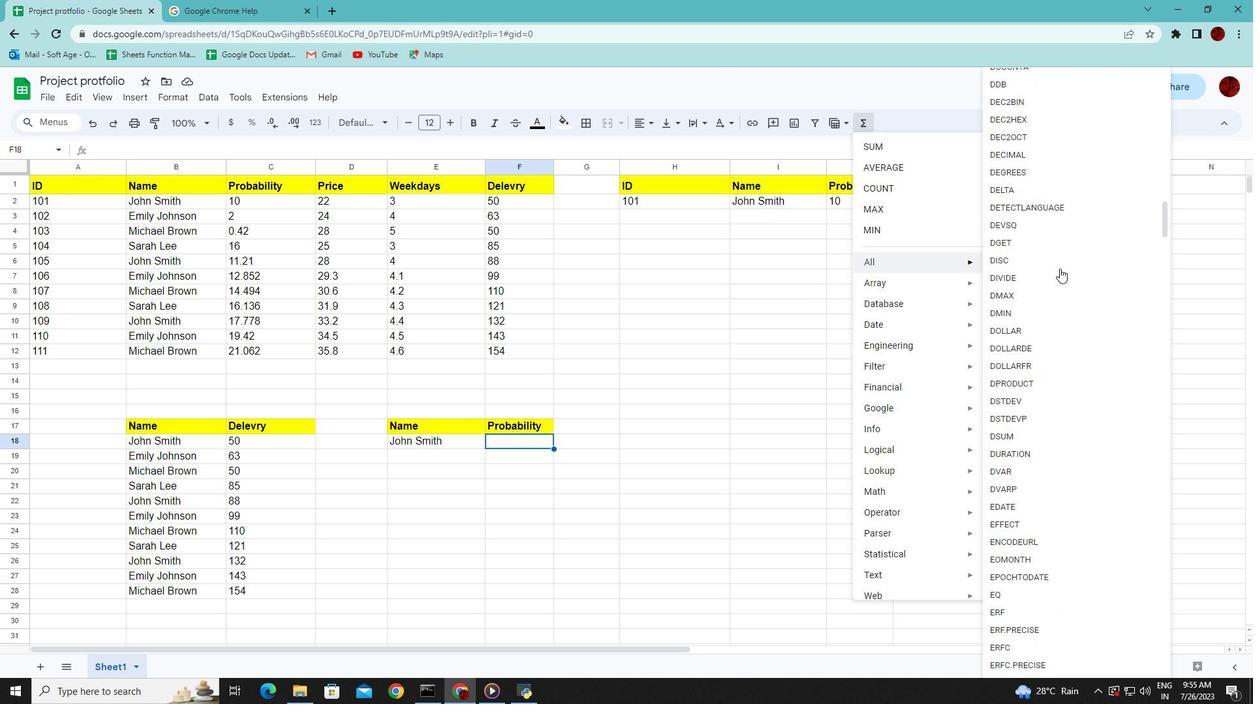 
Action: Mouse scrolled (1059, 268) with delta (0, 0)
Screenshot: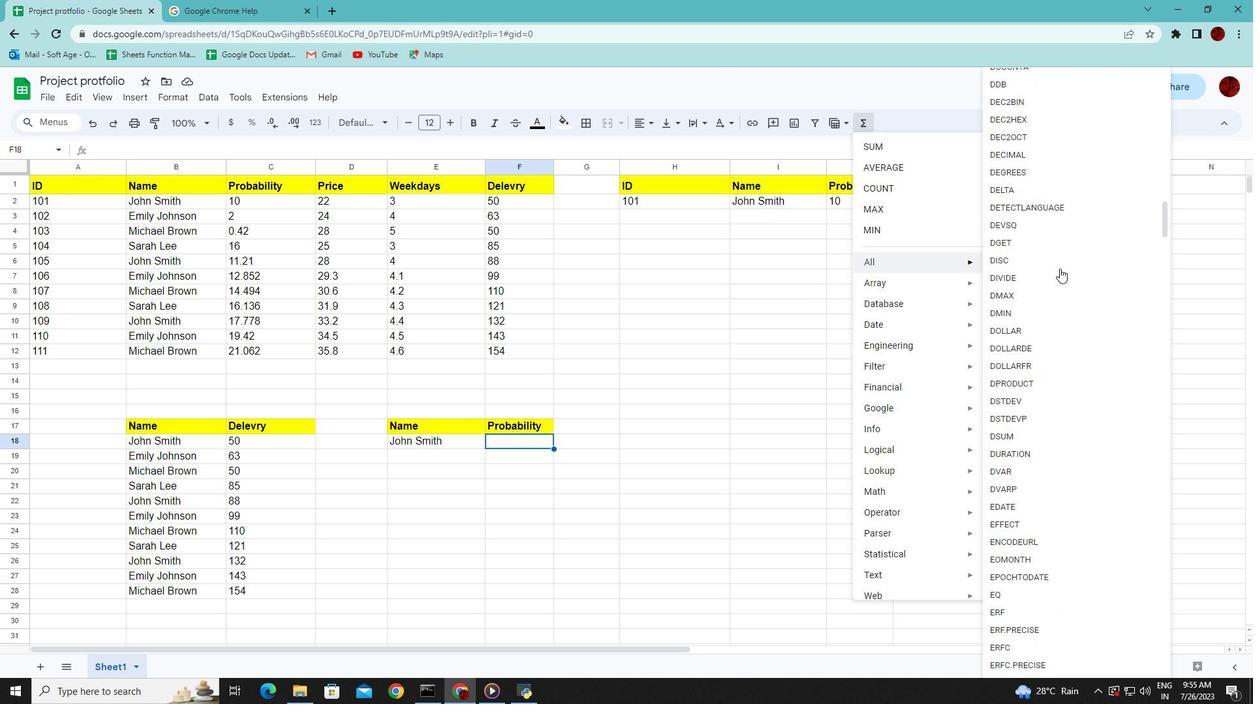 
Action: Mouse scrolled (1059, 268) with delta (0, 0)
Screenshot: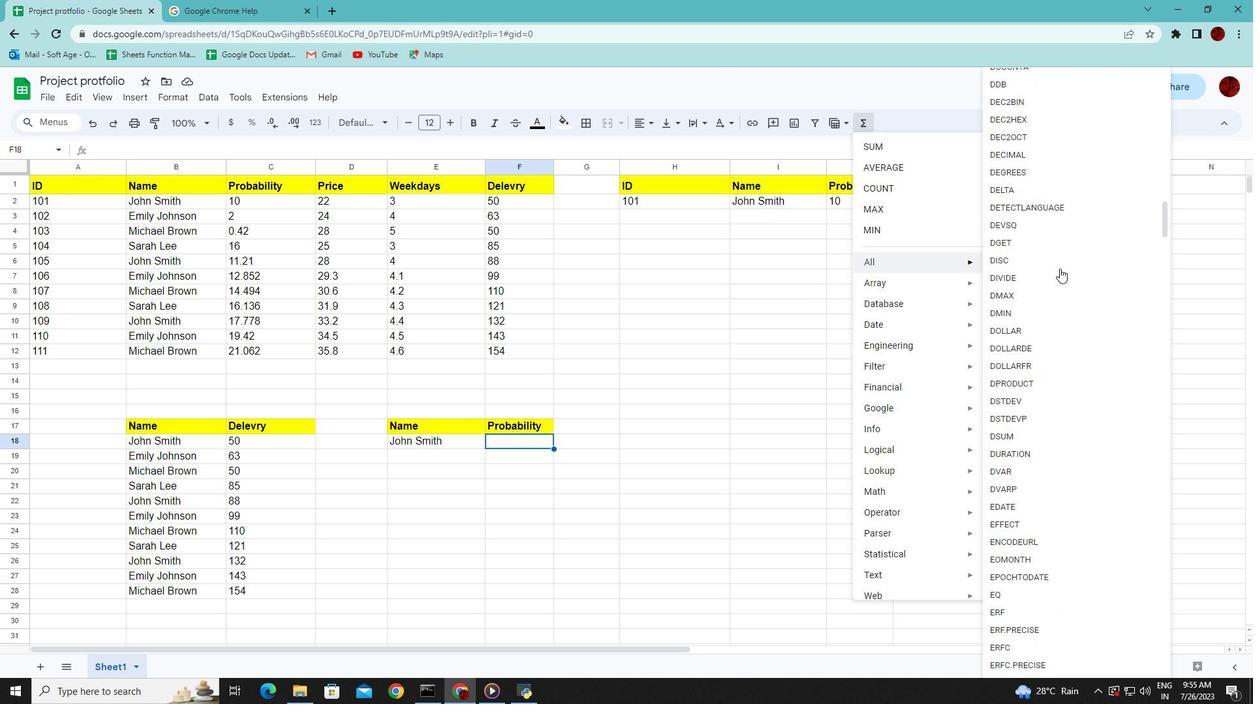 
Action: Mouse moved to (1002, 576)
Screenshot: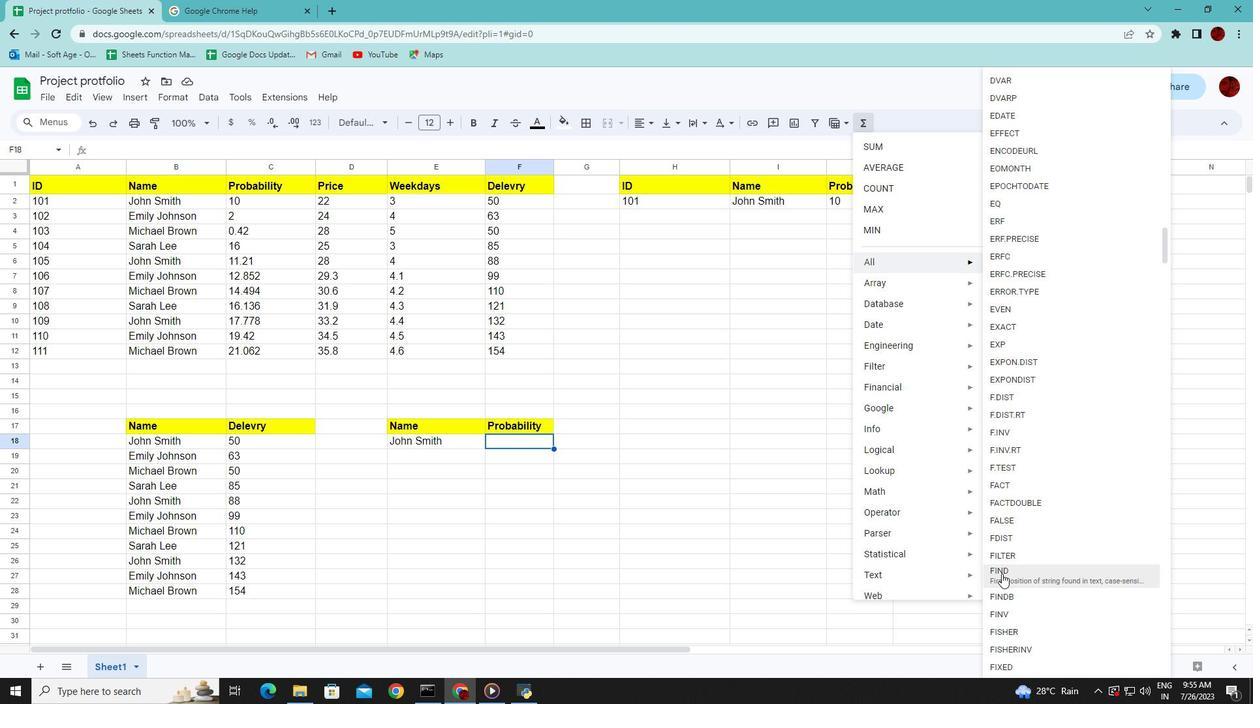 
Action: Mouse pressed left at (1002, 576)
Screenshot: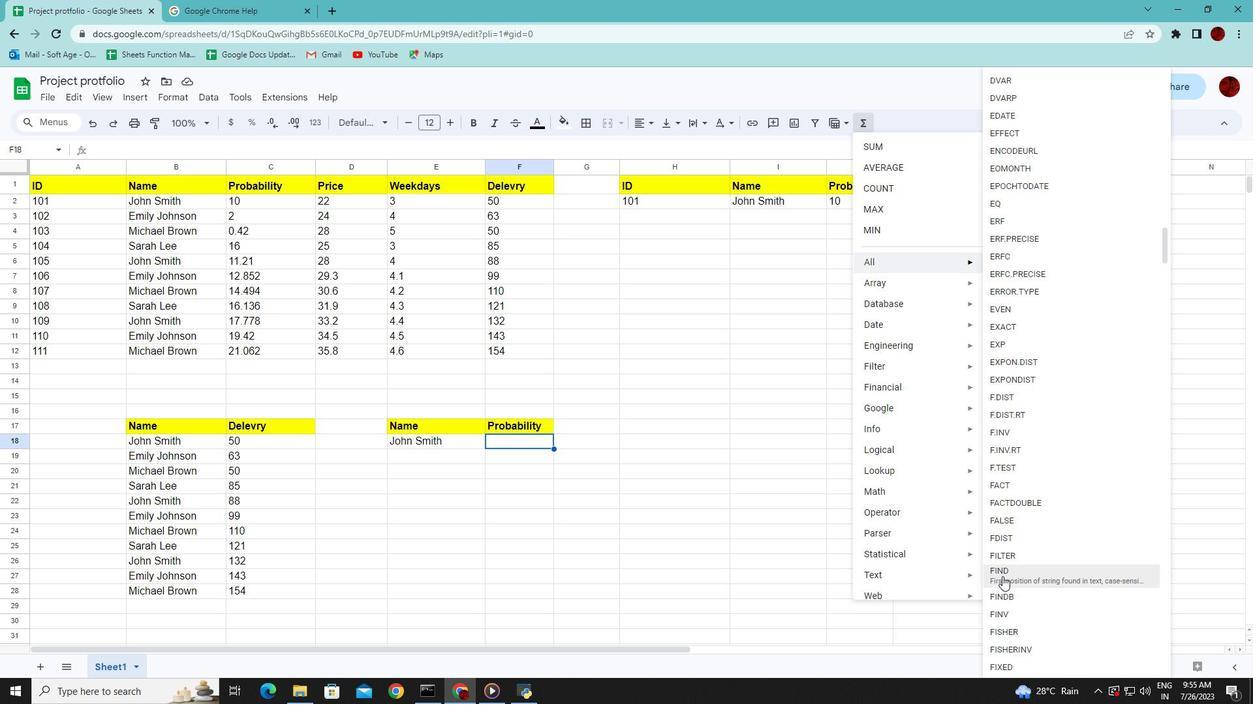 
Action: Key pressed <Key.shift_r><Key.shift_r><Key.shift_r><Key.shift_r><Key.shift_r><Key.shift_r><Key.shift_r><Key.shift_r><Key.shift_r><Key.shift_r><Key.shift_r><Key.shift_r>"def,<Key.backspace><Key.shift_r>",<Key.shift_r><Key.shift_r><Key.shift_r><Key.shift_r><Key.shift_r><Key.shift_r><Key.shift_r><Key.shift_r><Key.shift_r><Key.shift_r><Key.shift_r><Key.shift_r><Key.shift_r><Key.shift_r>"abcdefg<Key.shift_r><Key.shift_r>",2<Key.enter>
Screenshot: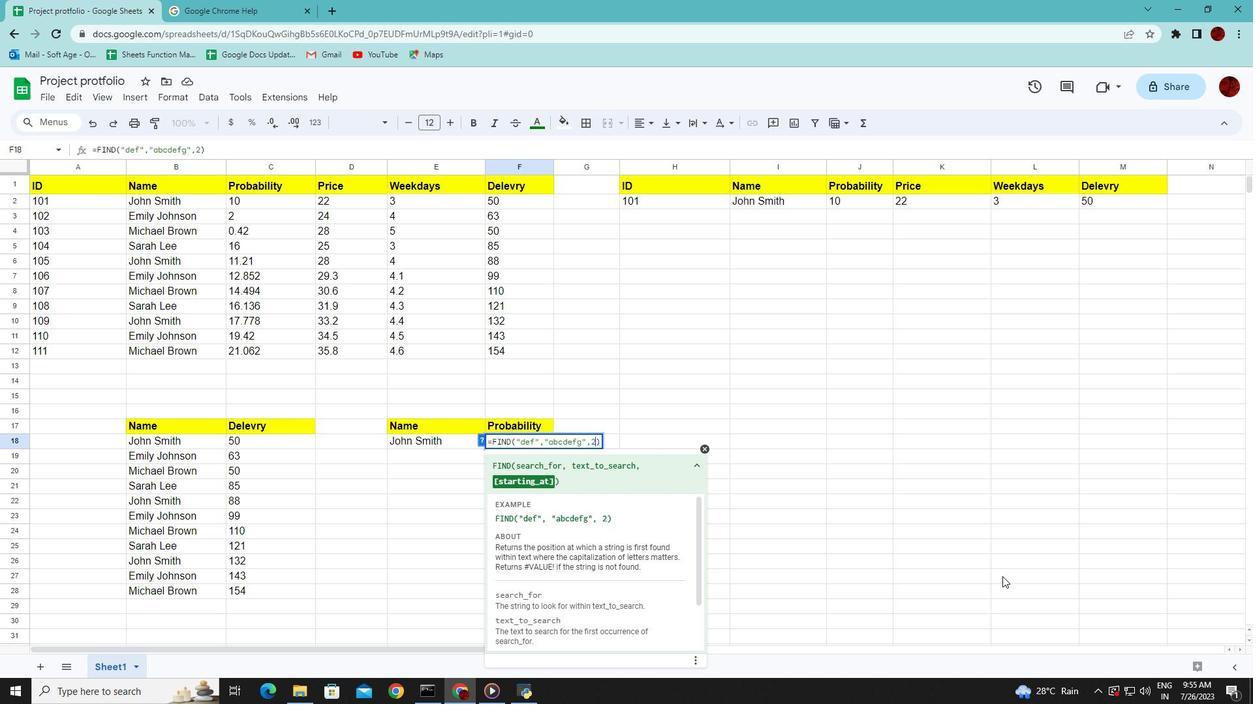 
